 Task: Find connections with filter location Babu with filter topic #Futurewith filter profile language French with filter current company GULF JOBS with filter school Dayalbagh Educational Institute with filter industry Hospitals and Health Care with filter service category Web Development with filter keywords title Security Guard
Action: Mouse moved to (530, 89)
Screenshot: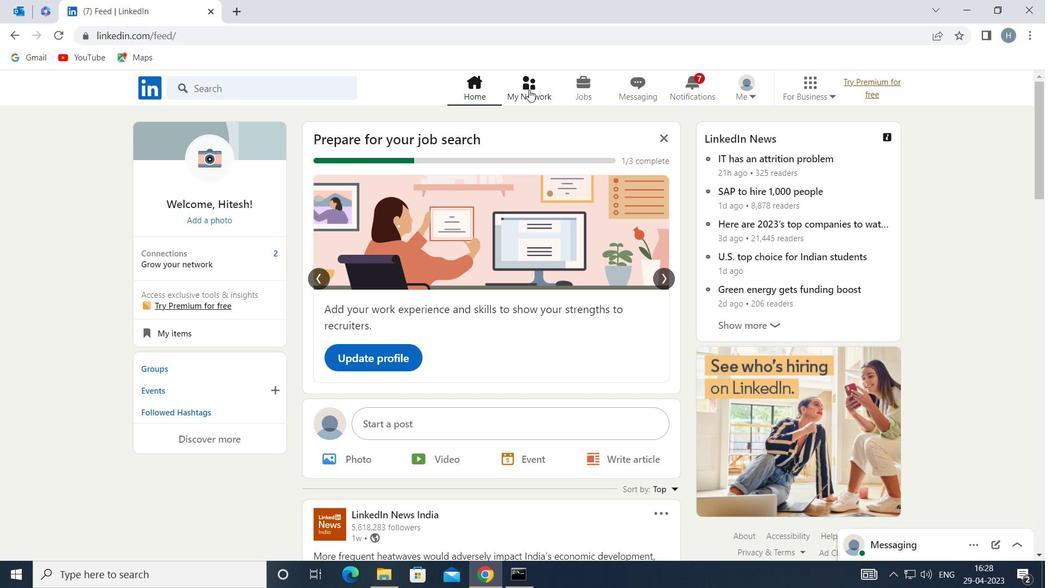 
Action: Mouse pressed left at (530, 89)
Screenshot: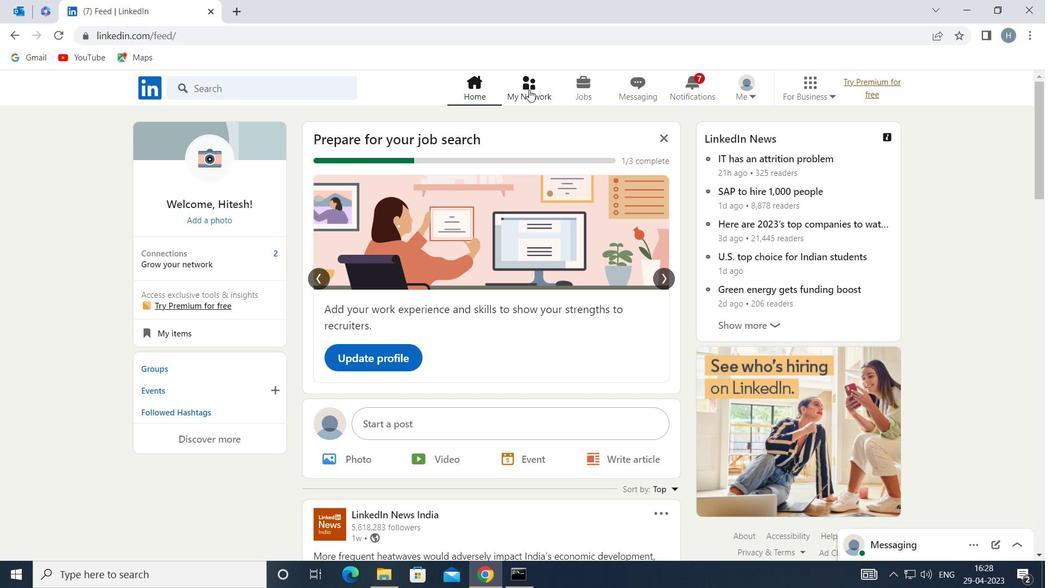 
Action: Mouse moved to (276, 163)
Screenshot: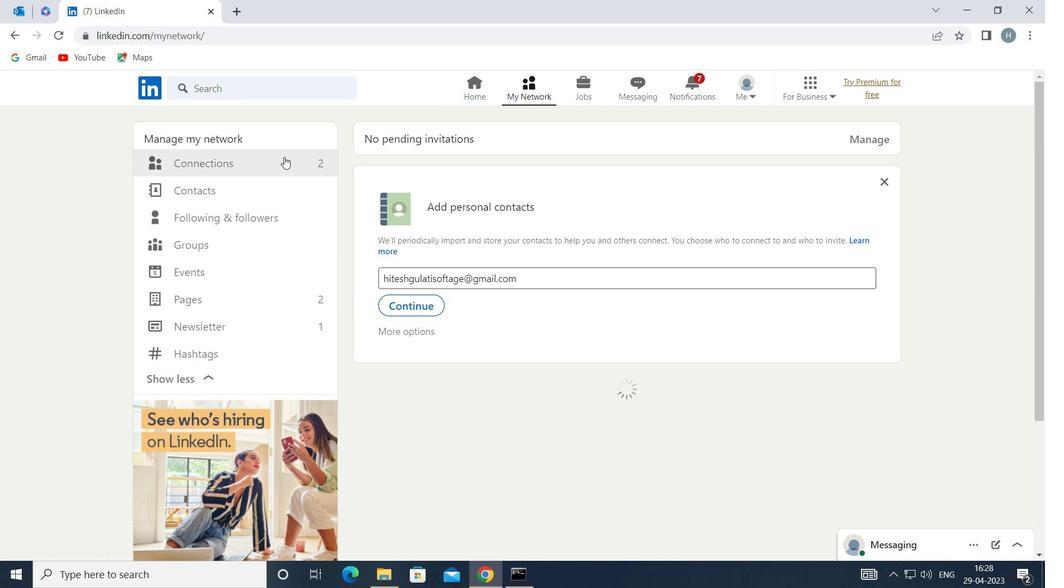 
Action: Mouse pressed left at (276, 163)
Screenshot: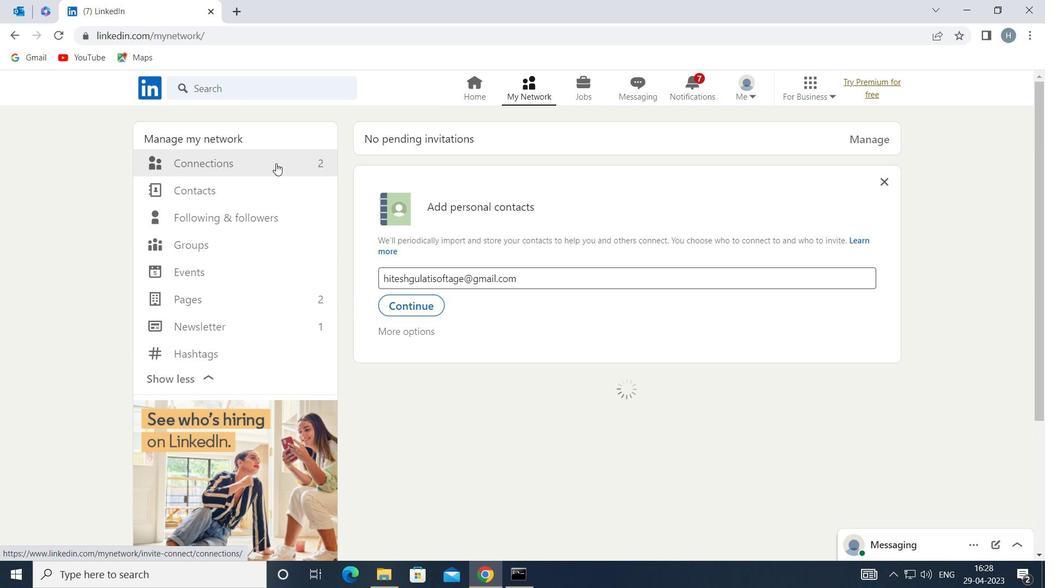 
Action: Mouse moved to (607, 165)
Screenshot: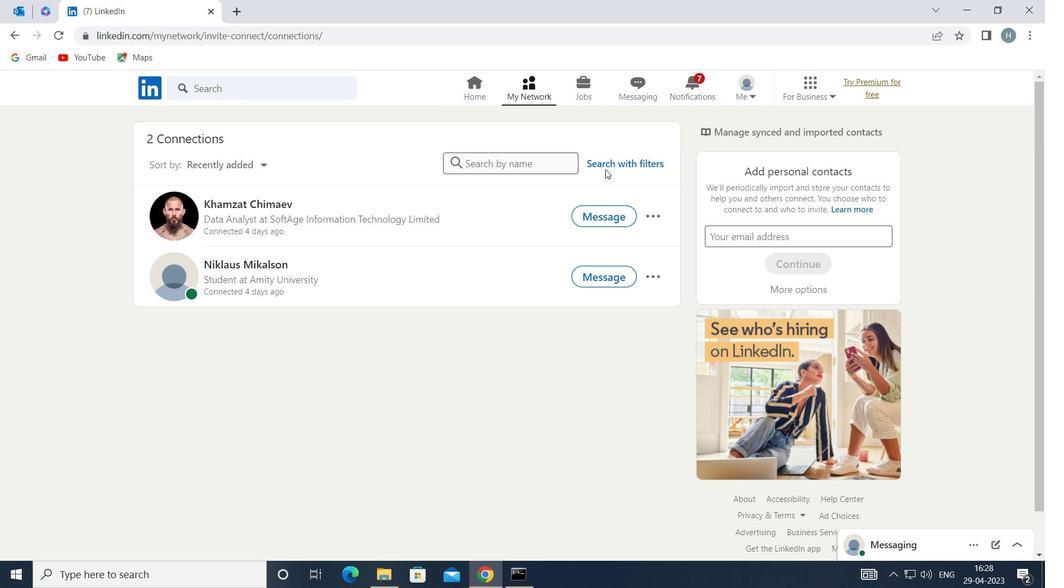 
Action: Mouse pressed left at (607, 165)
Screenshot: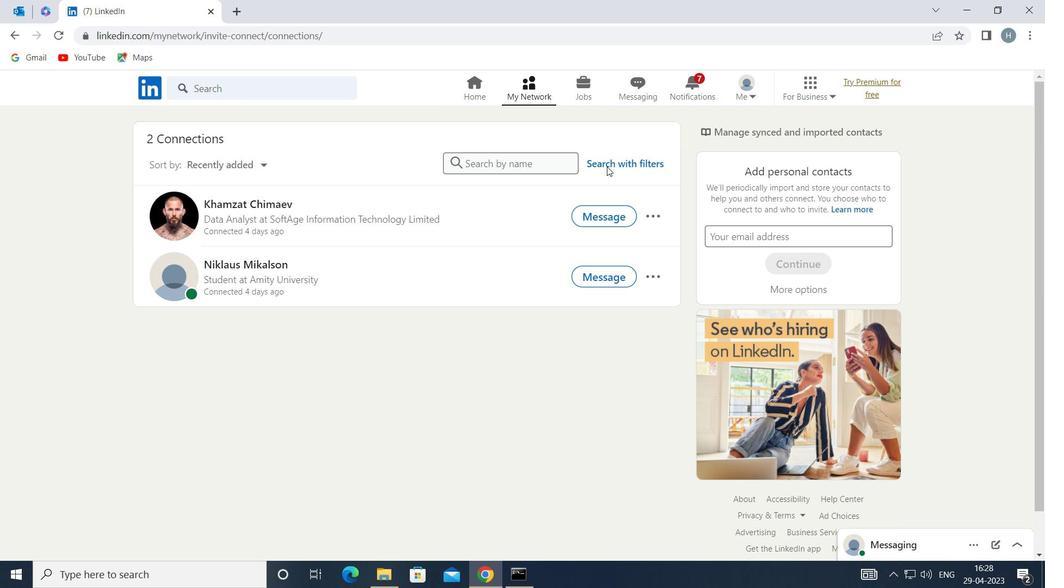 
Action: Mouse moved to (574, 131)
Screenshot: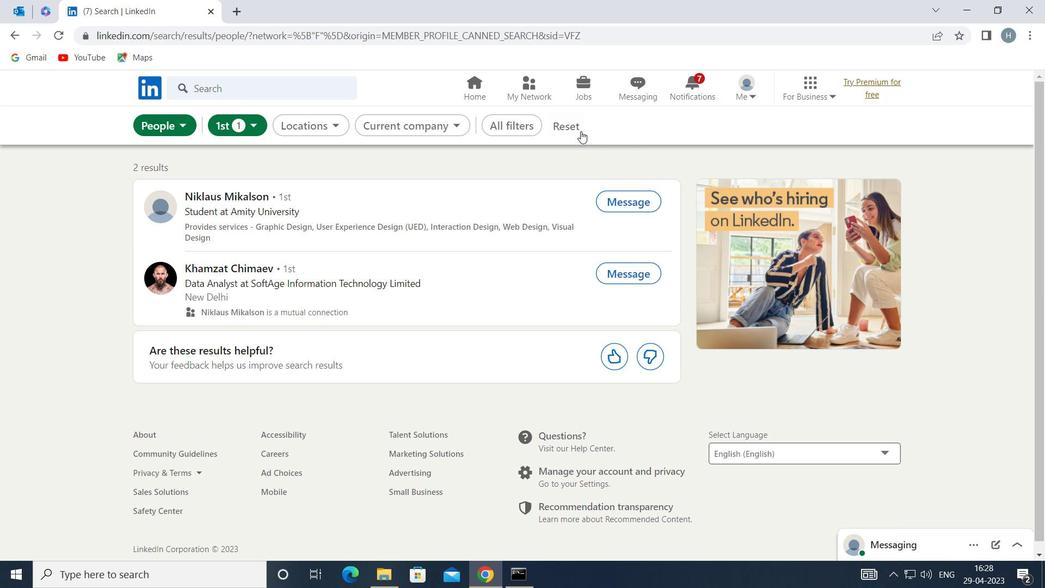 
Action: Mouse pressed left at (574, 131)
Screenshot: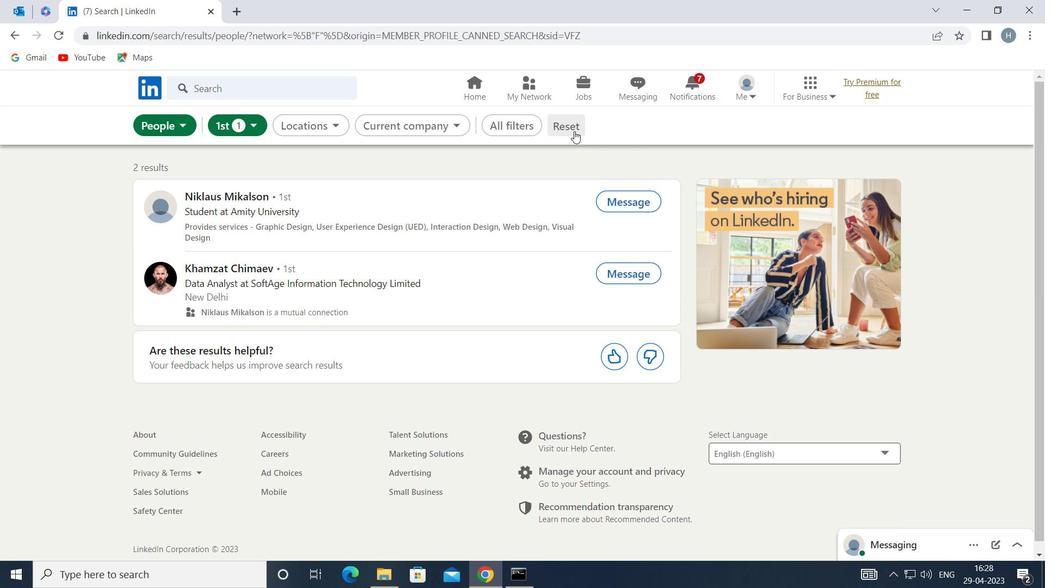 
Action: Mouse moved to (560, 125)
Screenshot: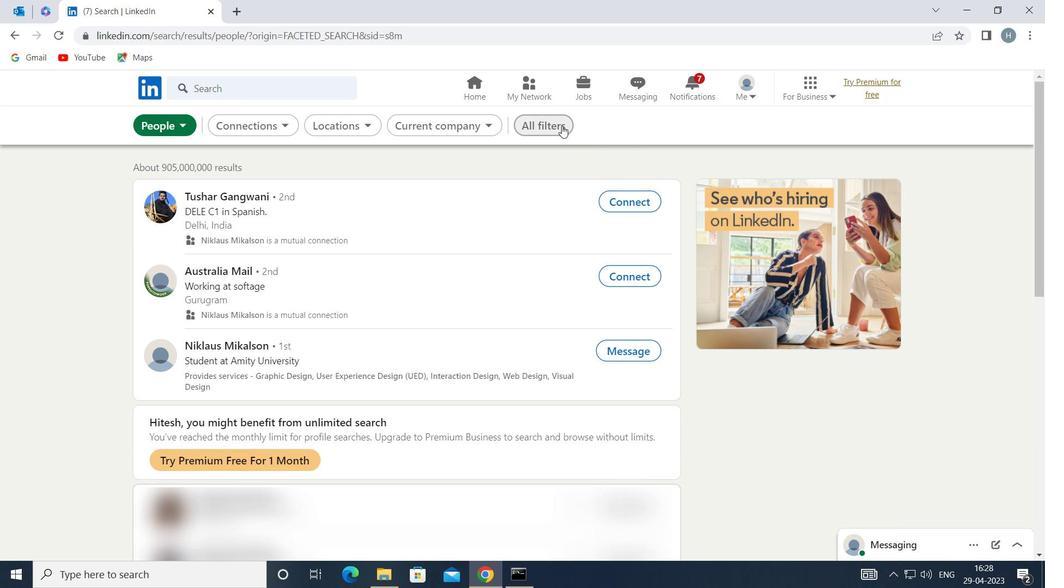 
Action: Mouse pressed left at (560, 125)
Screenshot: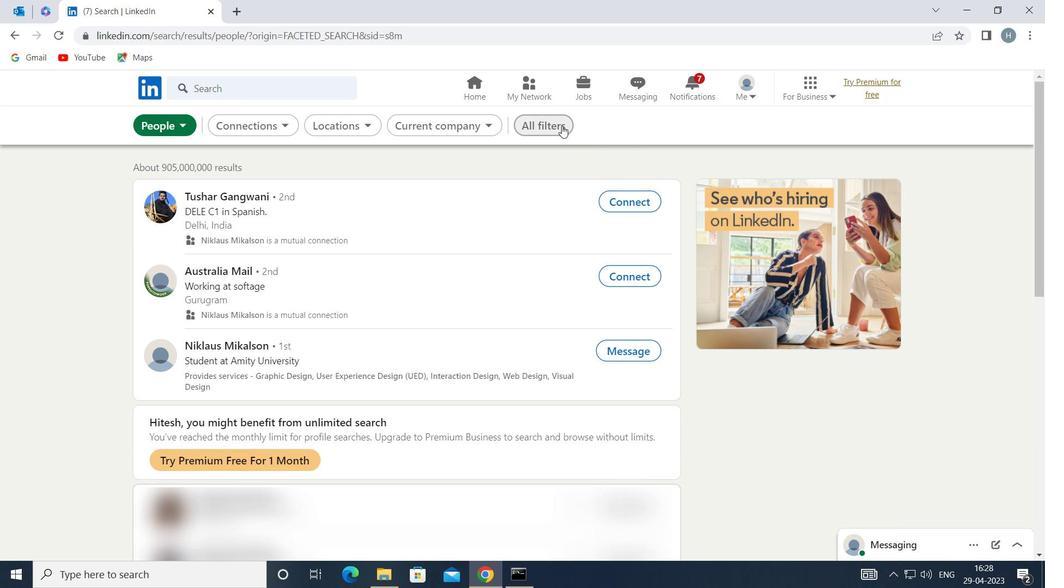 
Action: Mouse moved to (705, 212)
Screenshot: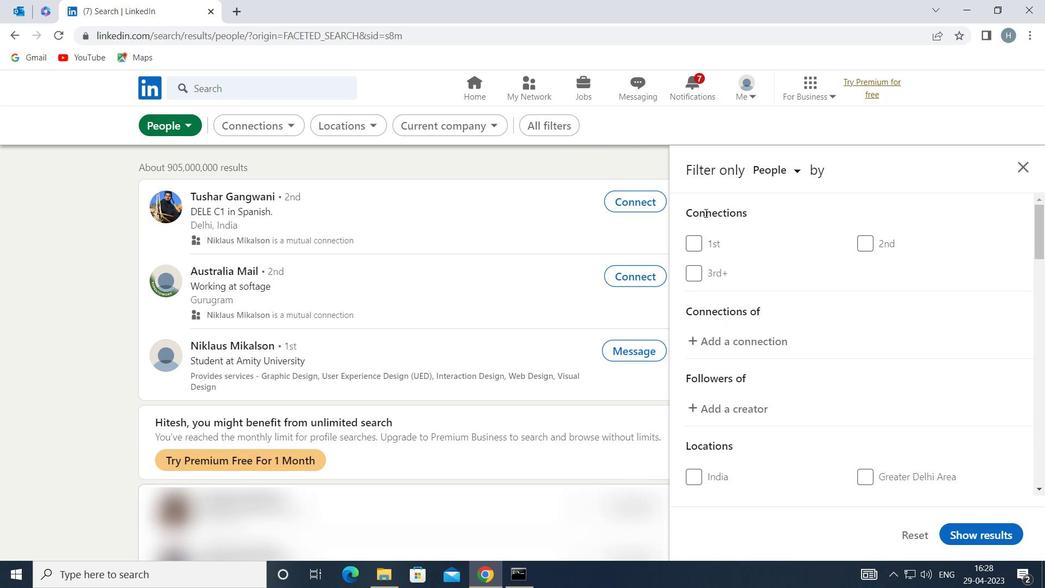 
Action: Mouse scrolled (705, 212) with delta (0, 0)
Screenshot: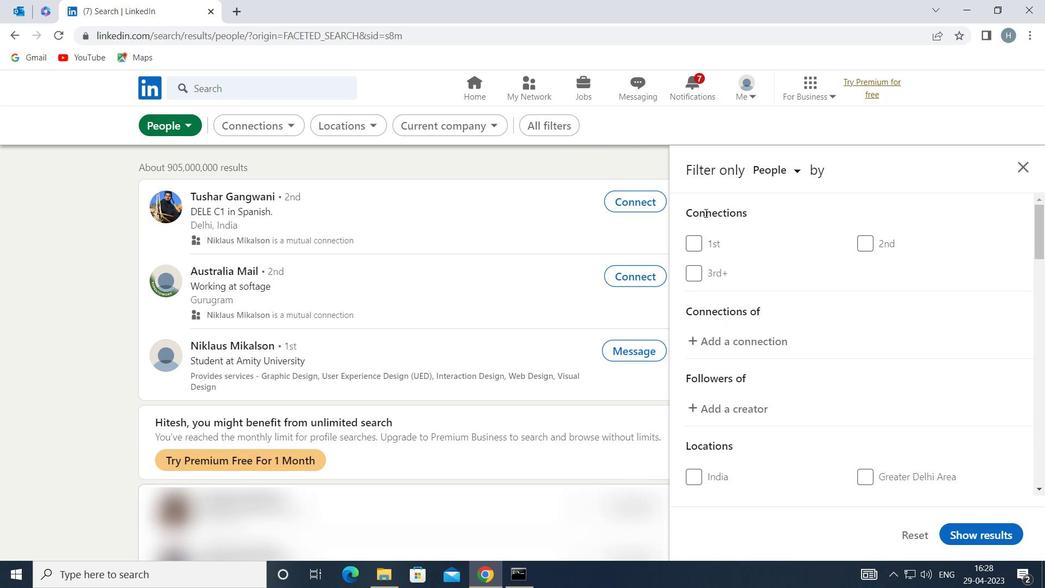 
Action: Mouse moved to (710, 250)
Screenshot: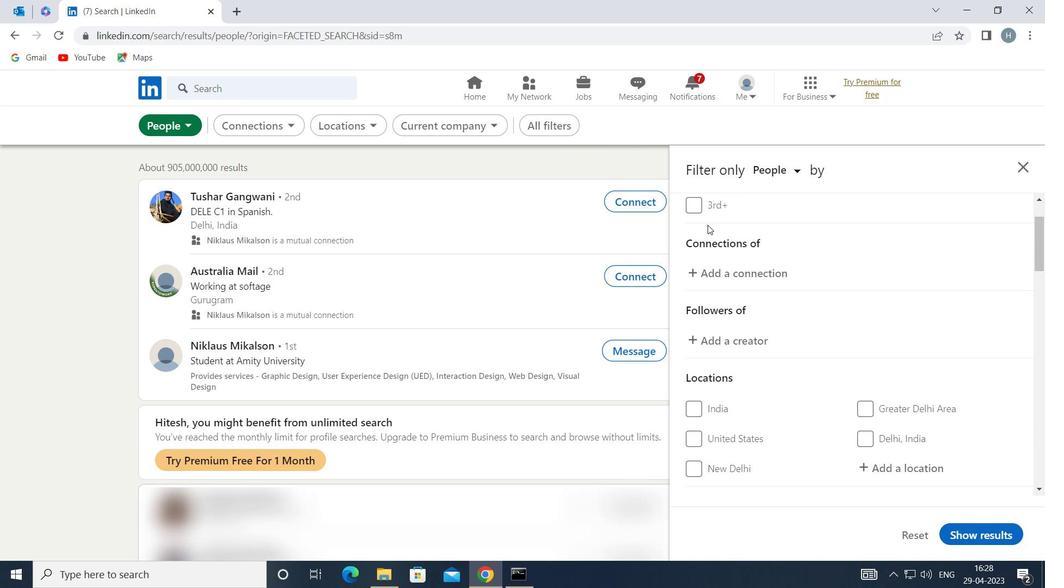 
Action: Mouse scrolled (710, 249) with delta (0, 0)
Screenshot: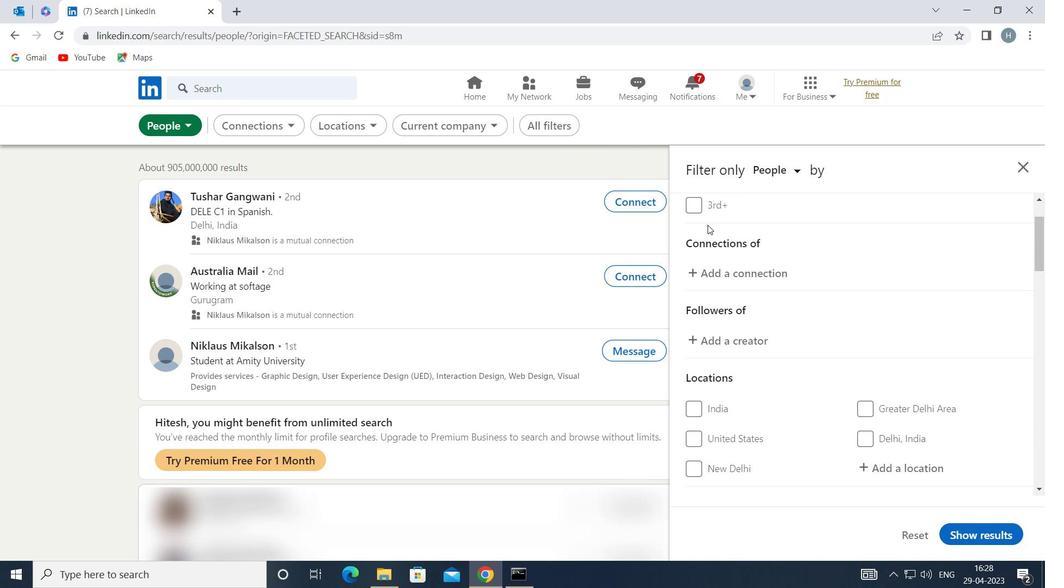 
Action: Mouse moved to (713, 256)
Screenshot: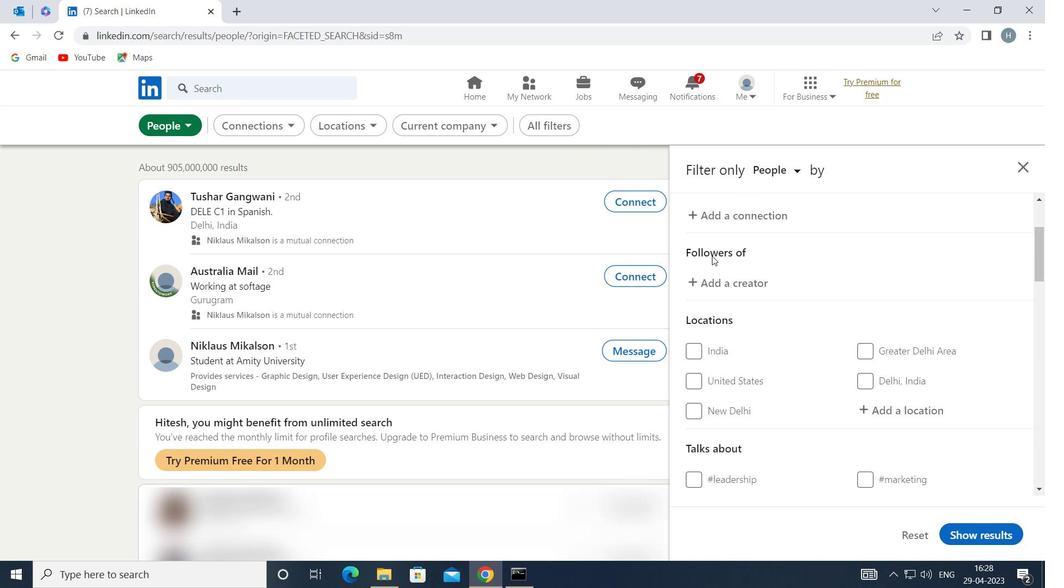 
Action: Mouse scrolled (713, 255) with delta (0, 0)
Screenshot: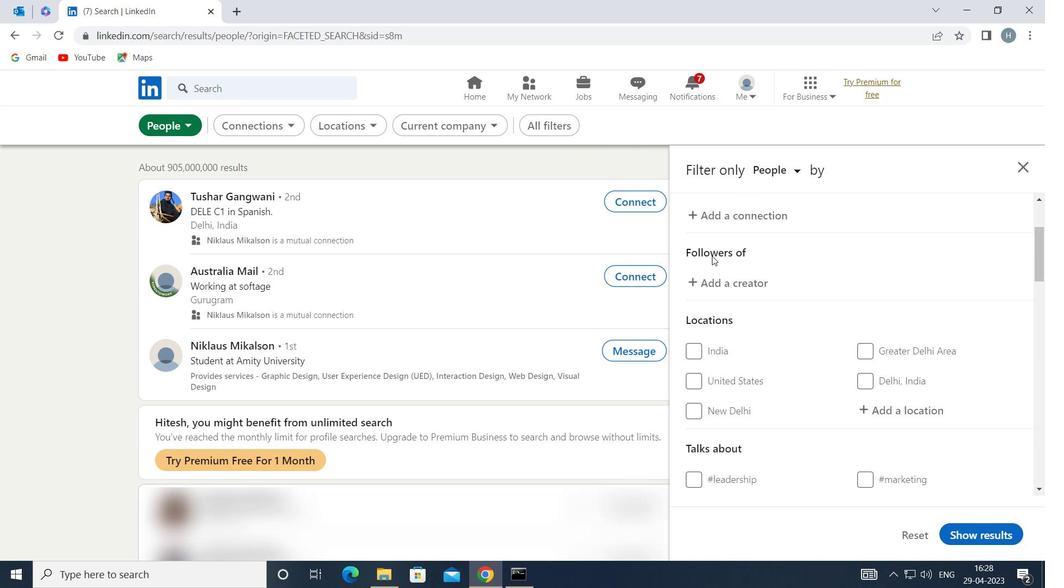 
Action: Mouse moved to (897, 337)
Screenshot: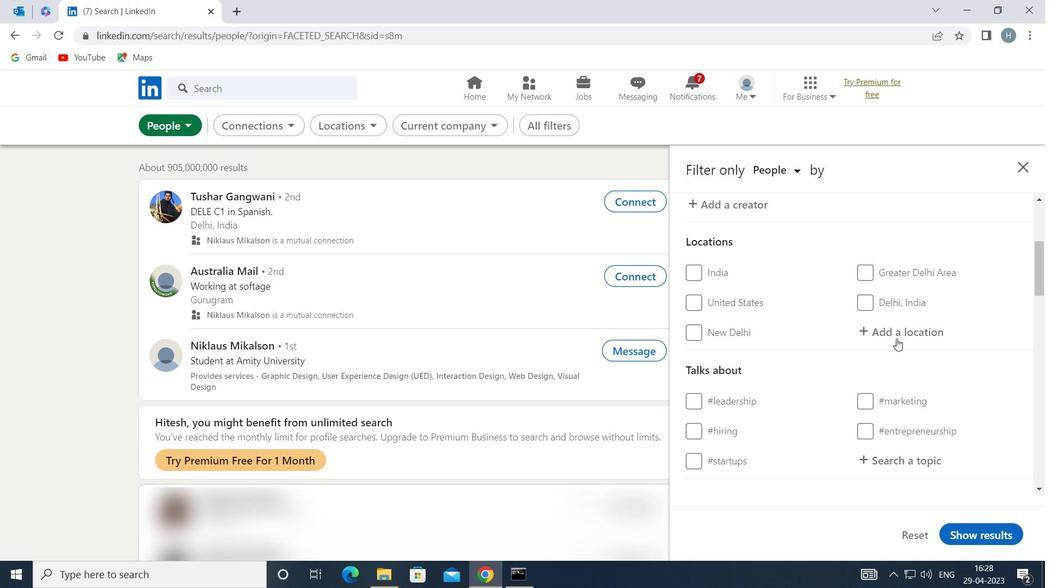 
Action: Mouse pressed left at (897, 337)
Screenshot: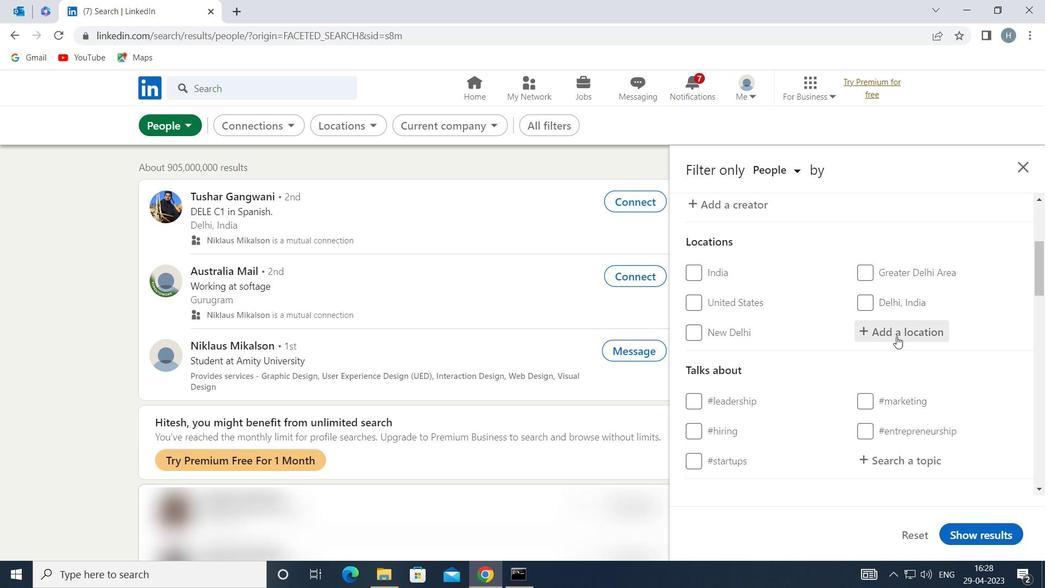 
Action: Mouse moved to (898, 332)
Screenshot: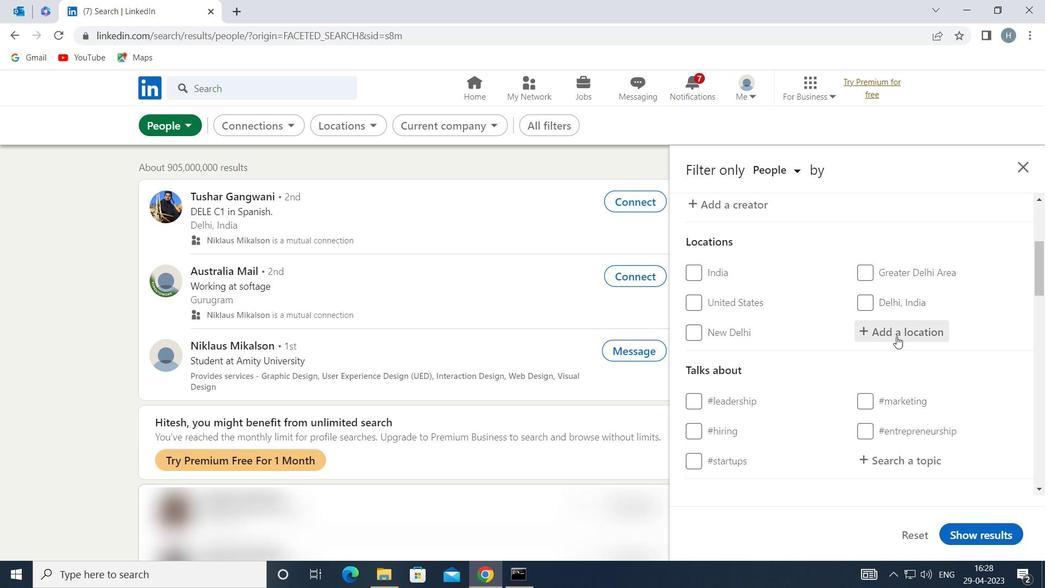 
Action: Key pressed <Key.shift>BABU
Screenshot: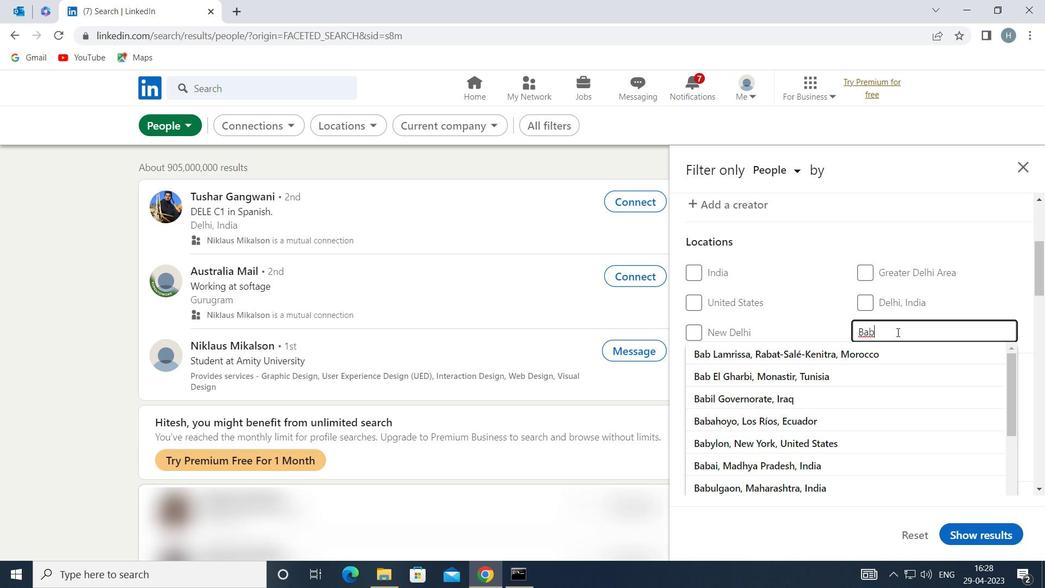 
Action: Mouse moved to (970, 345)
Screenshot: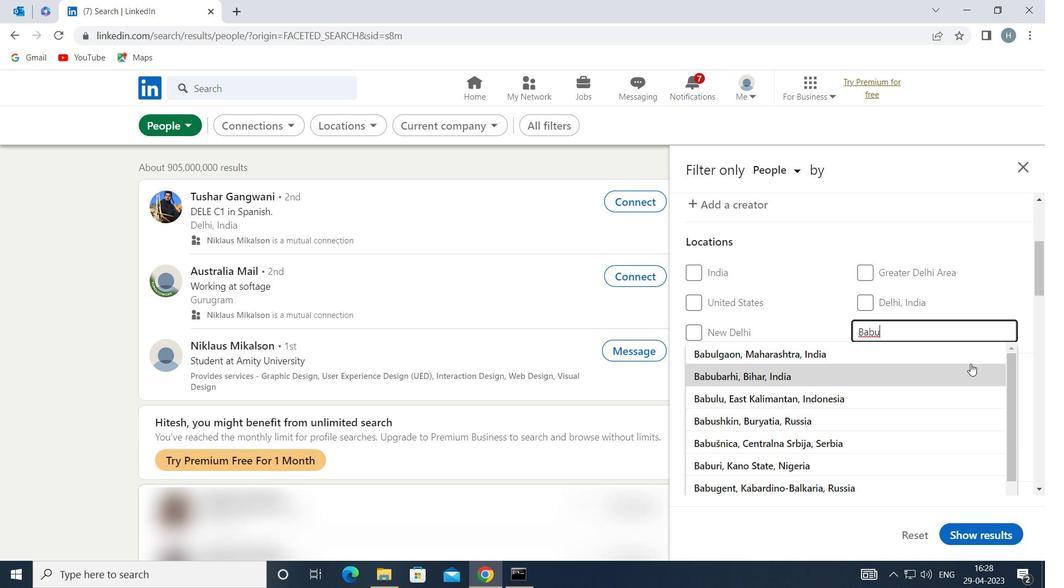 
Action: Key pressed <Key.enter>
Screenshot: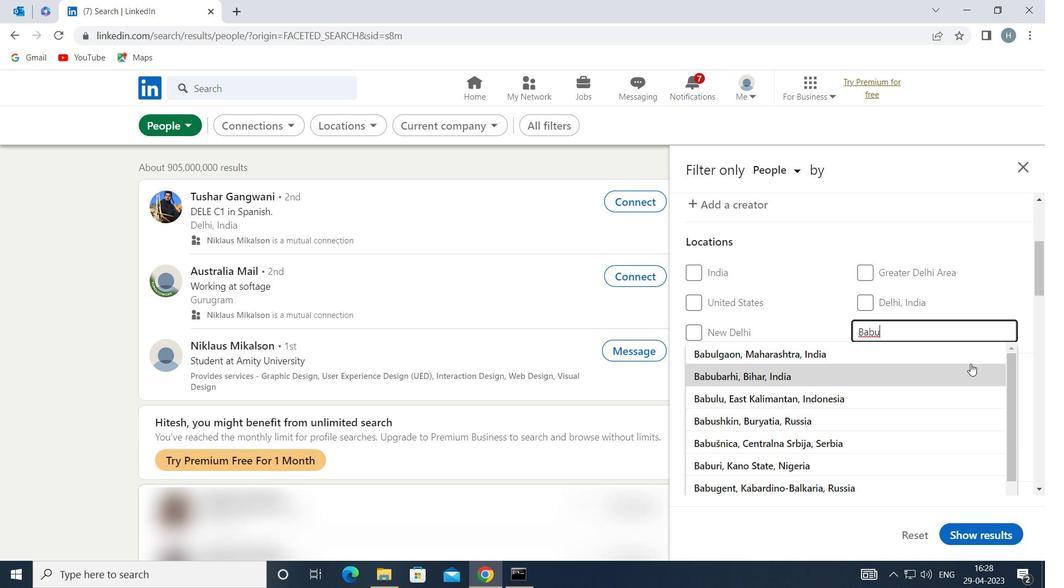 
Action: Mouse moved to (969, 343)
Screenshot: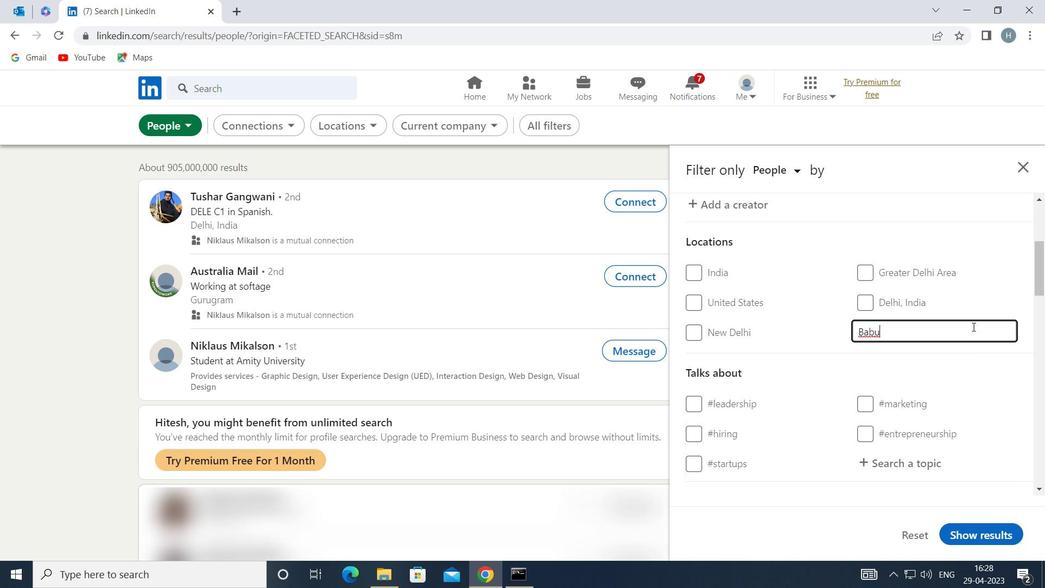 
Action: Mouse scrolled (969, 342) with delta (0, 0)
Screenshot: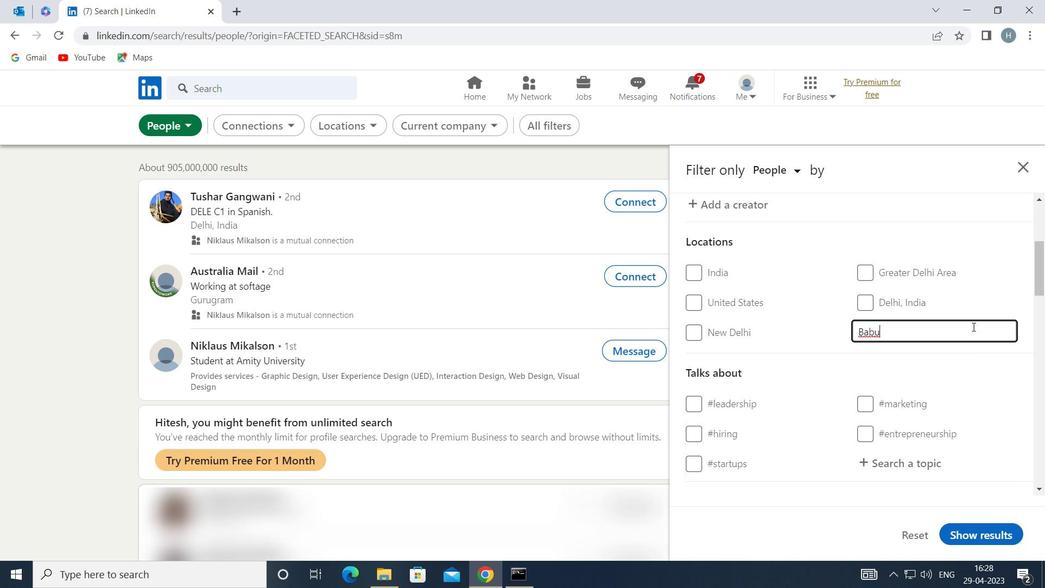 
Action: Mouse moved to (914, 398)
Screenshot: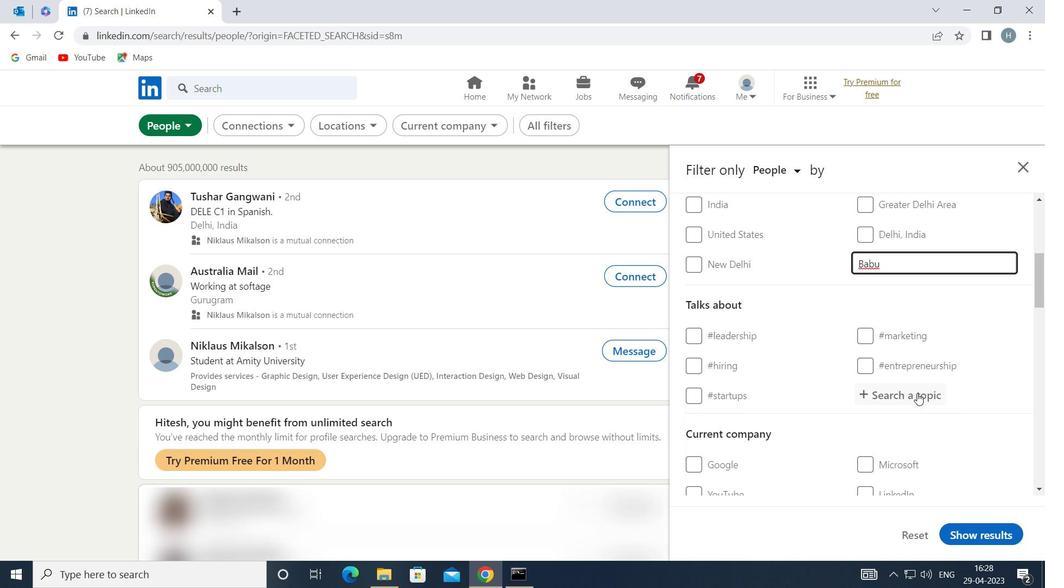 
Action: Mouse pressed left at (914, 398)
Screenshot: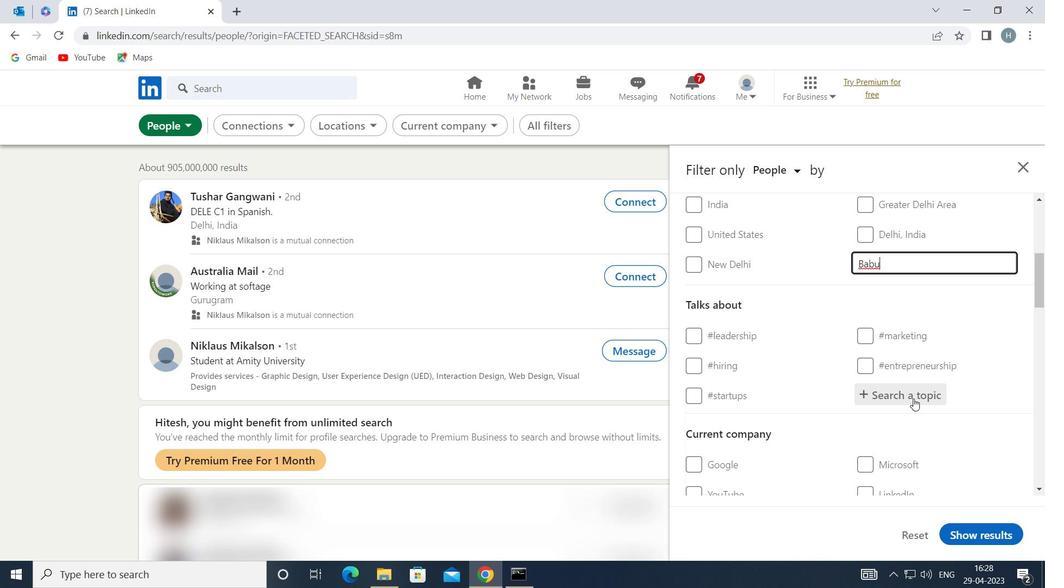 
Action: Mouse moved to (912, 395)
Screenshot: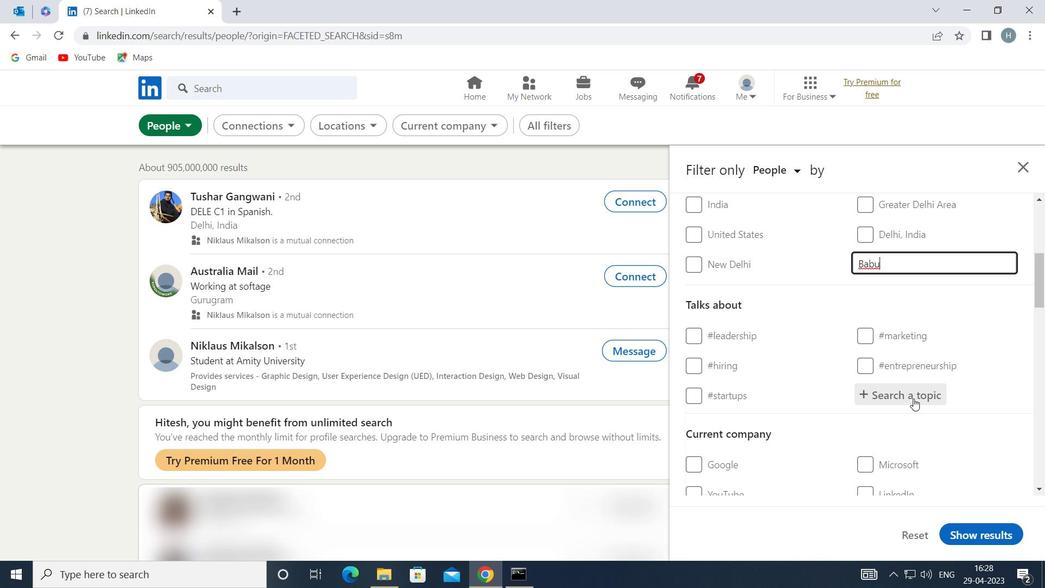
Action: Key pressed <Key.shift><Key.shift>FUTUR
Screenshot: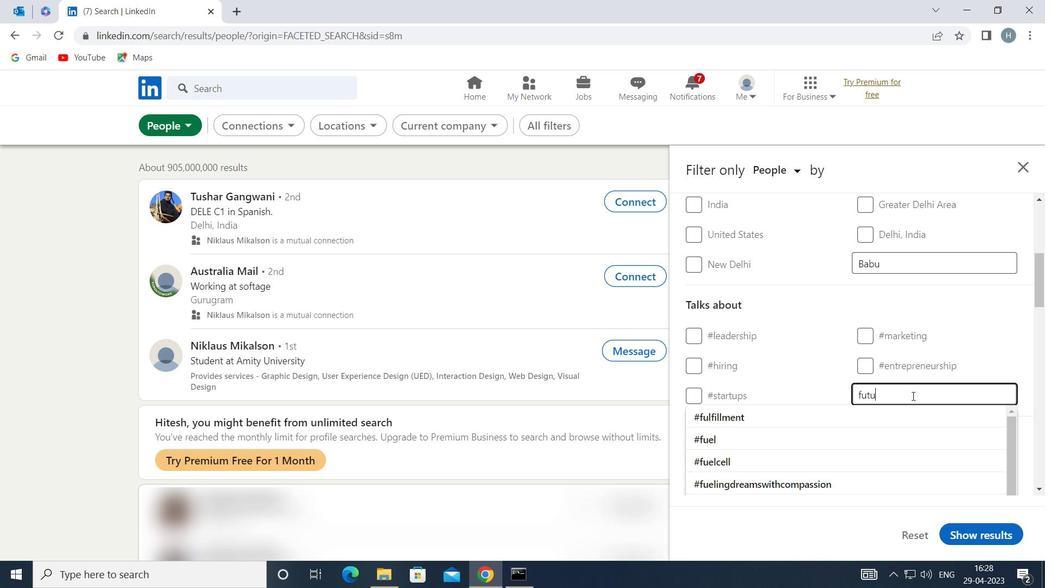 
Action: Mouse moved to (822, 413)
Screenshot: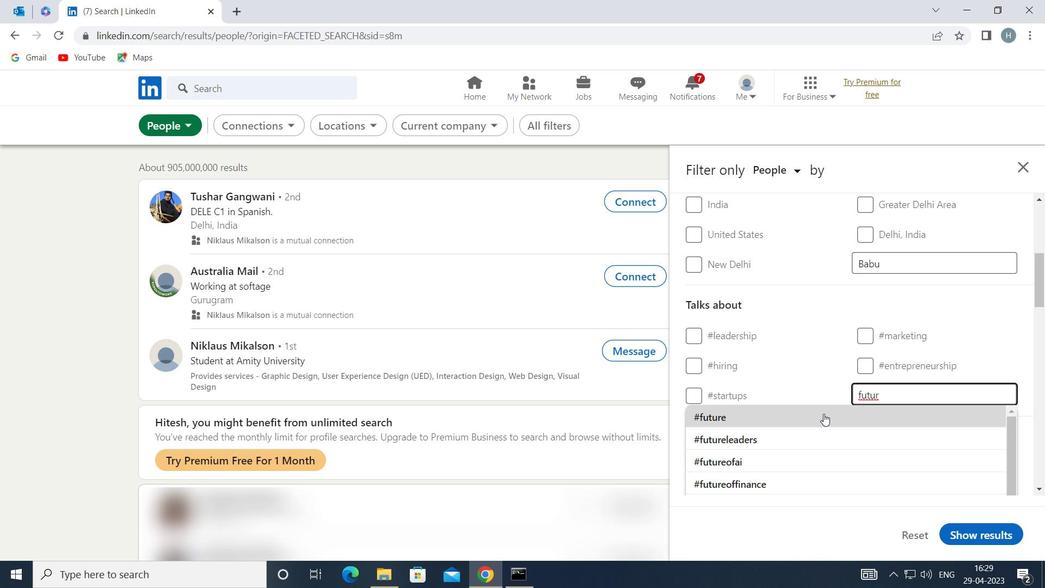 
Action: Mouse pressed left at (822, 413)
Screenshot: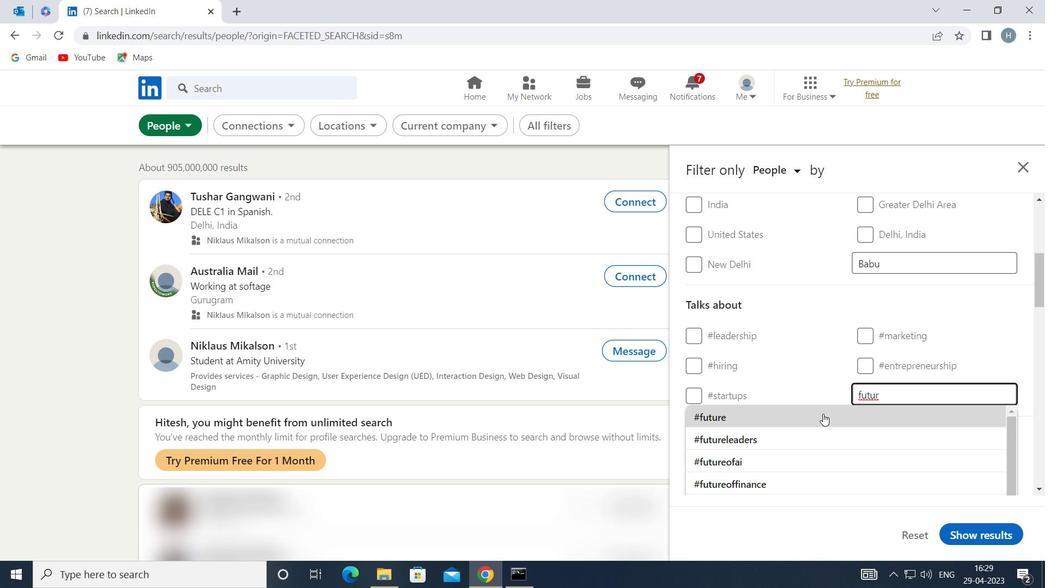 
Action: Mouse moved to (825, 412)
Screenshot: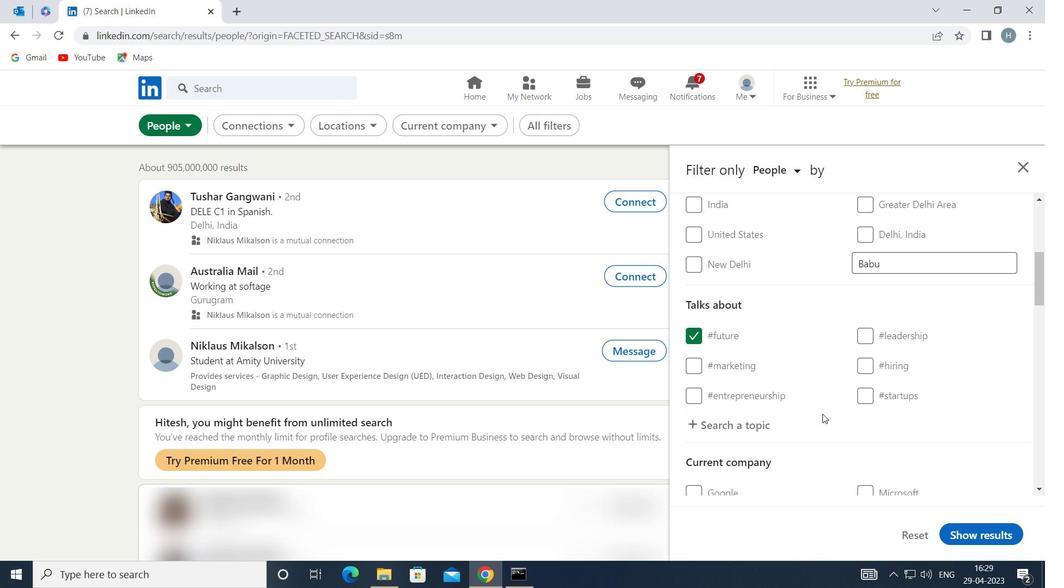 
Action: Mouse scrolled (825, 412) with delta (0, 0)
Screenshot: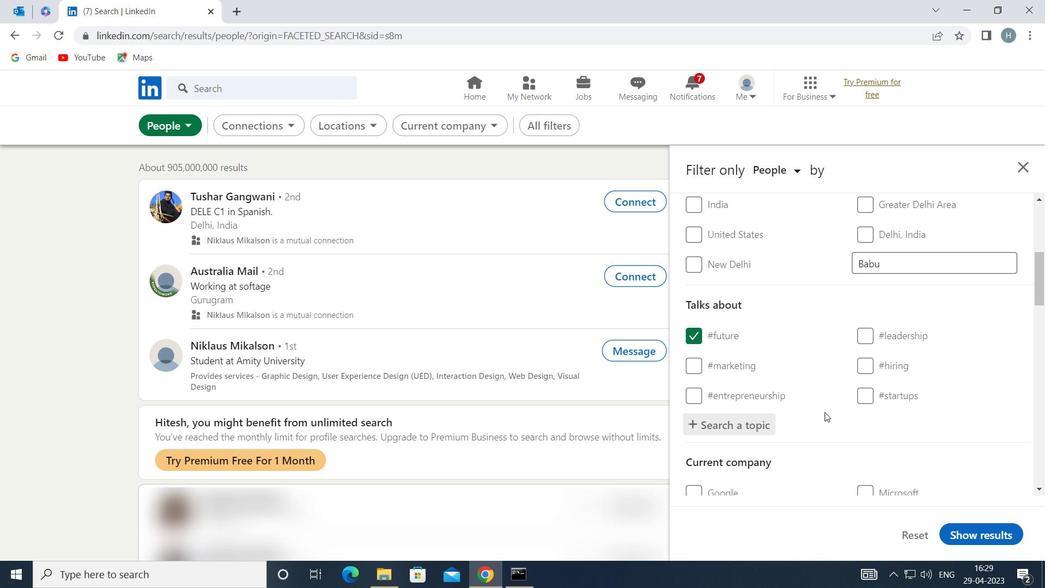 
Action: Mouse scrolled (825, 412) with delta (0, 0)
Screenshot: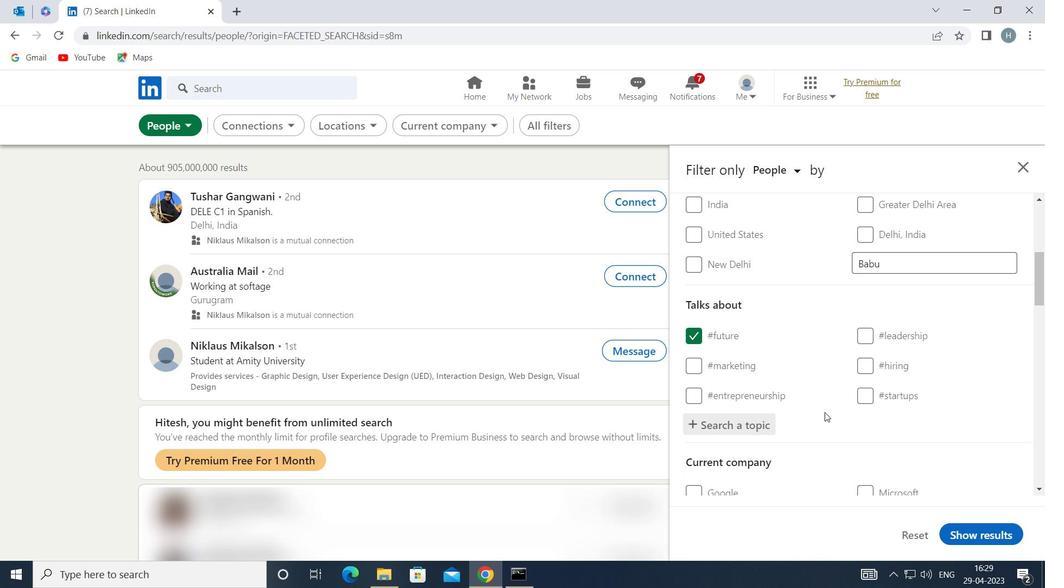 
Action: Mouse moved to (824, 410)
Screenshot: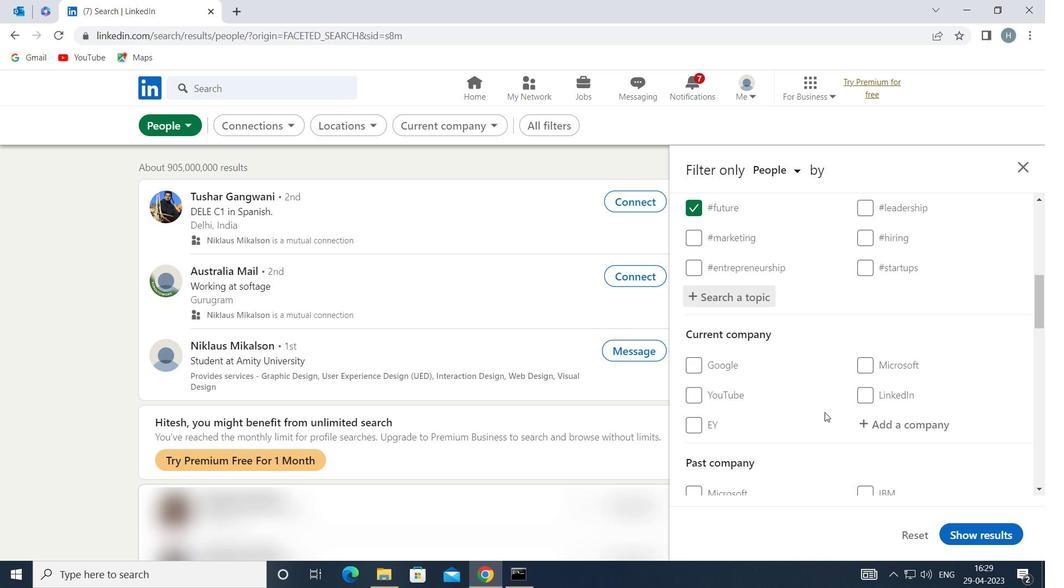 
Action: Mouse scrolled (824, 410) with delta (0, 0)
Screenshot: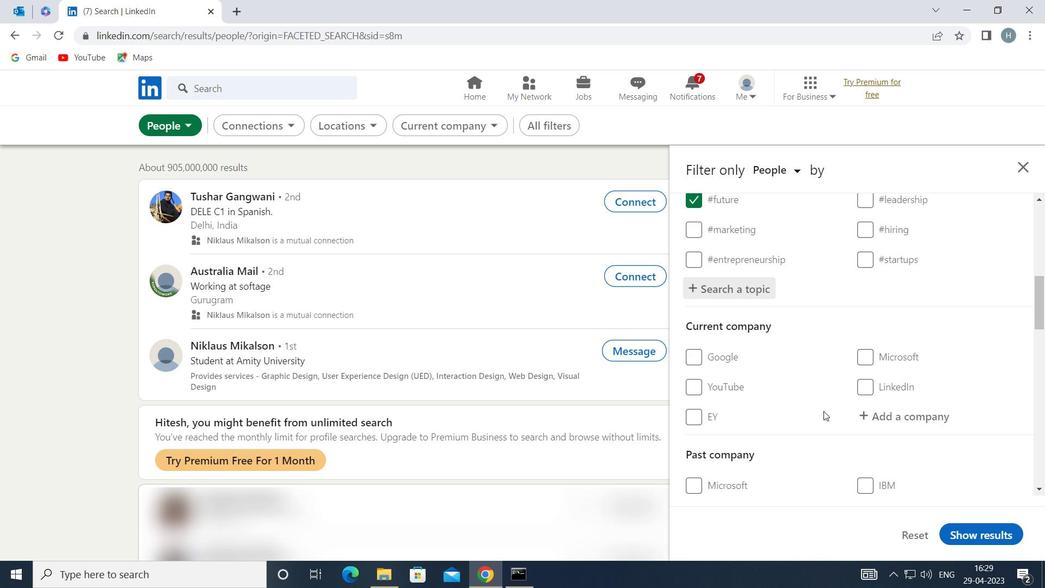 
Action: Mouse scrolled (824, 410) with delta (0, 0)
Screenshot: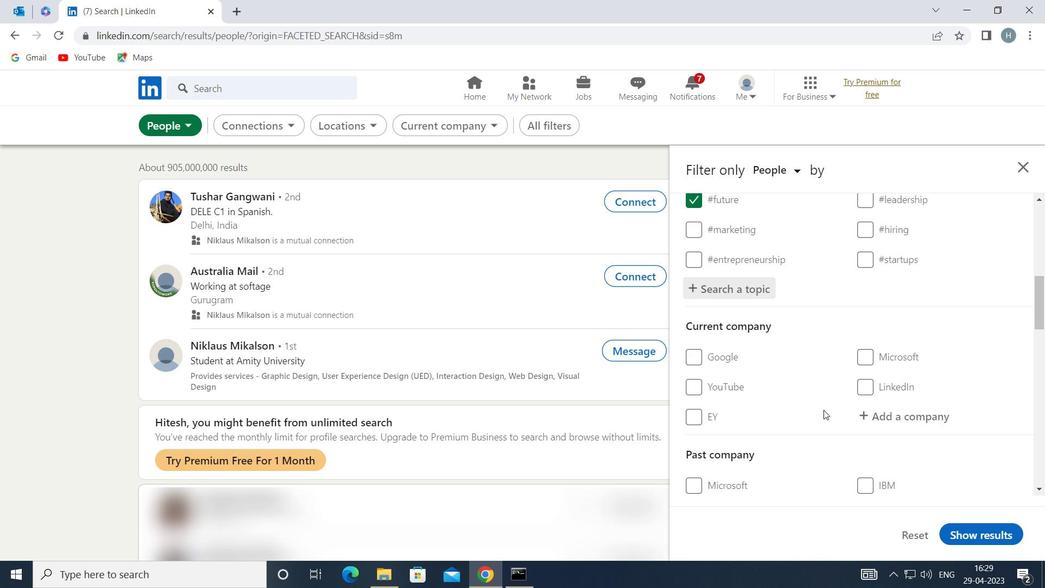 
Action: Mouse moved to (825, 407)
Screenshot: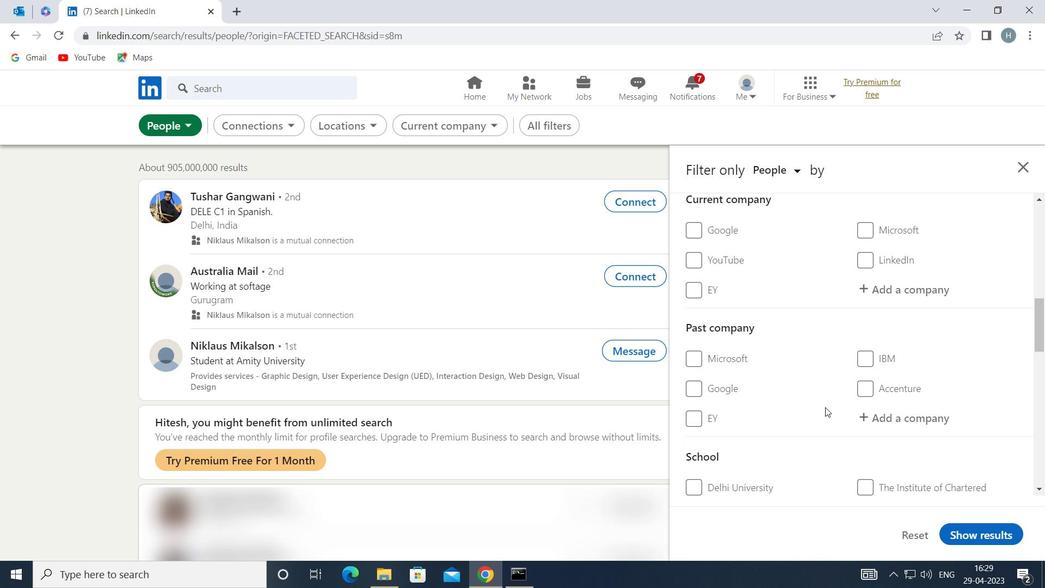 
Action: Mouse scrolled (825, 406) with delta (0, 0)
Screenshot: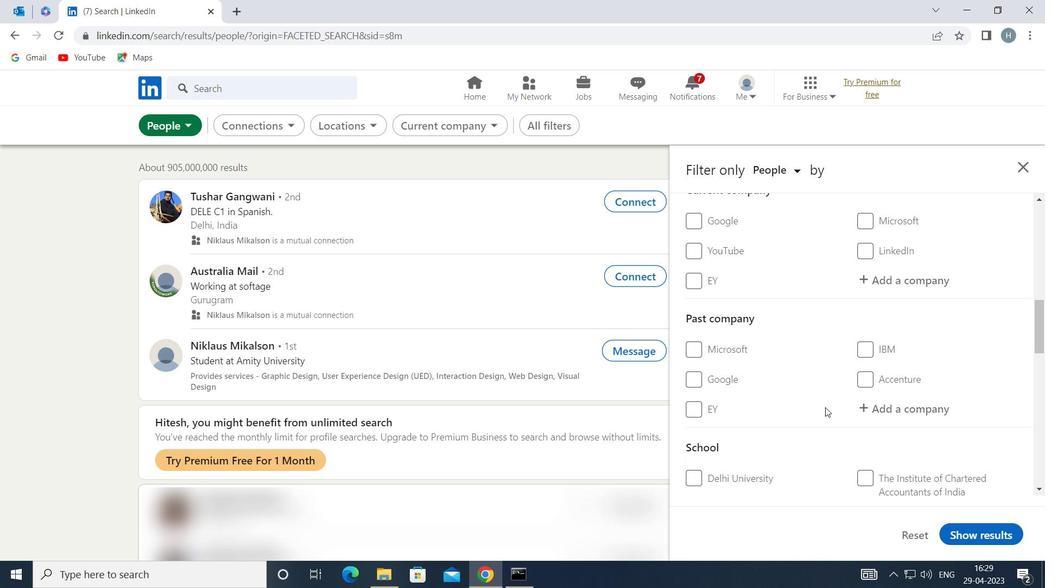 
Action: Mouse scrolled (825, 406) with delta (0, 0)
Screenshot: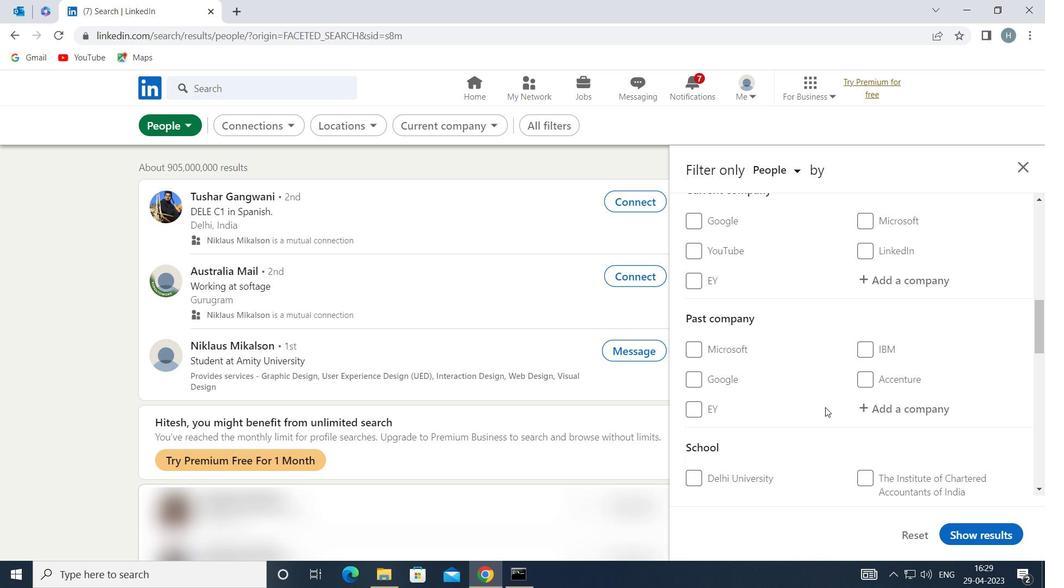 
Action: Mouse moved to (826, 407)
Screenshot: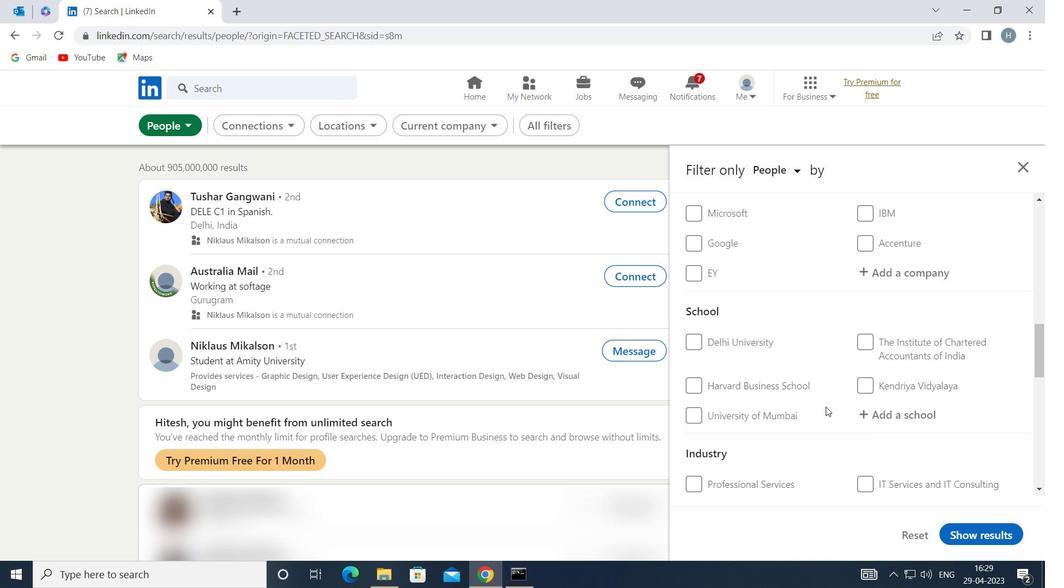
Action: Mouse scrolled (826, 406) with delta (0, 0)
Screenshot: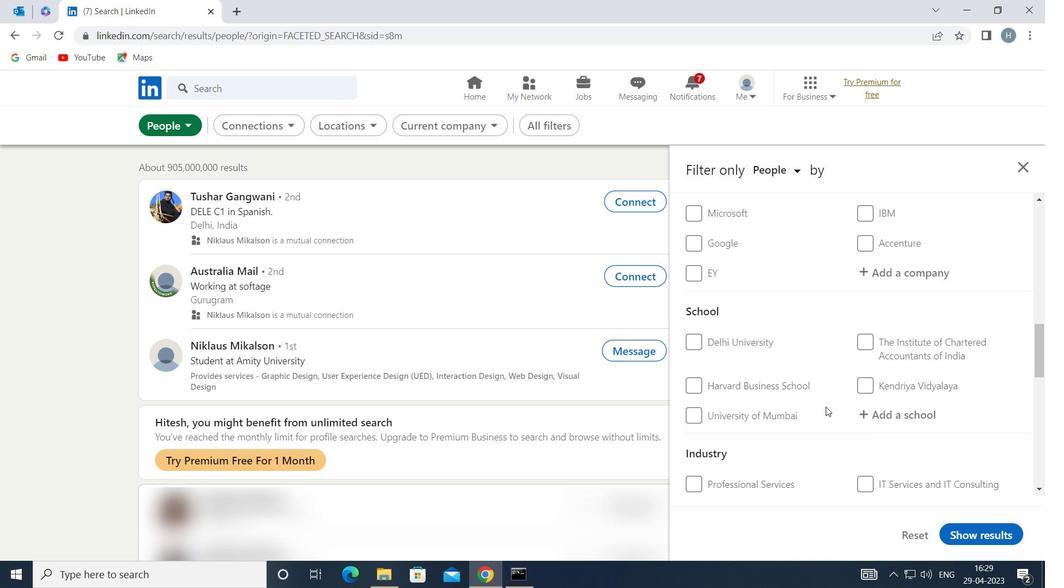 
Action: Mouse moved to (824, 408)
Screenshot: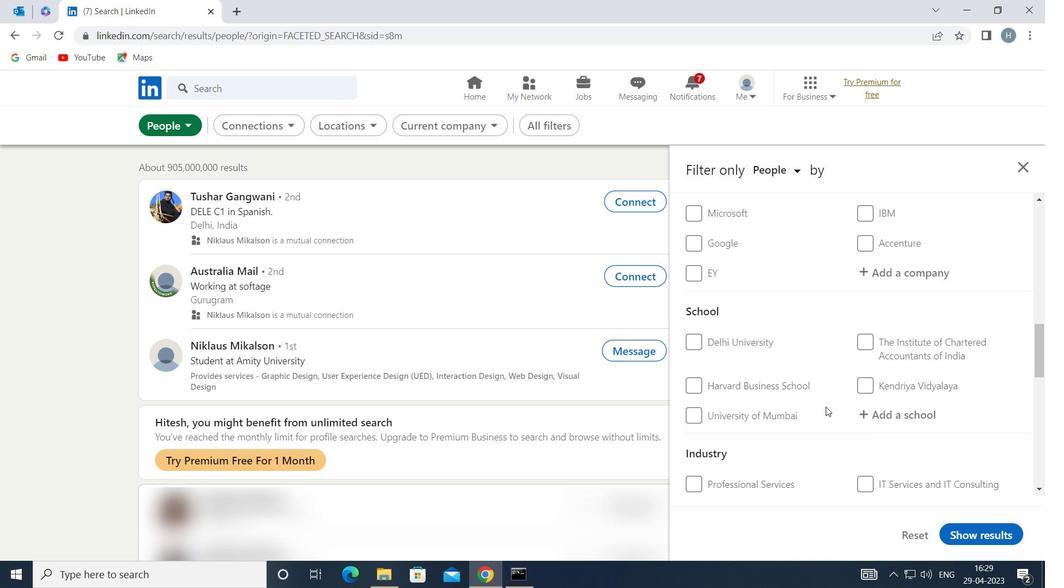 
Action: Mouse scrolled (824, 408) with delta (0, 0)
Screenshot: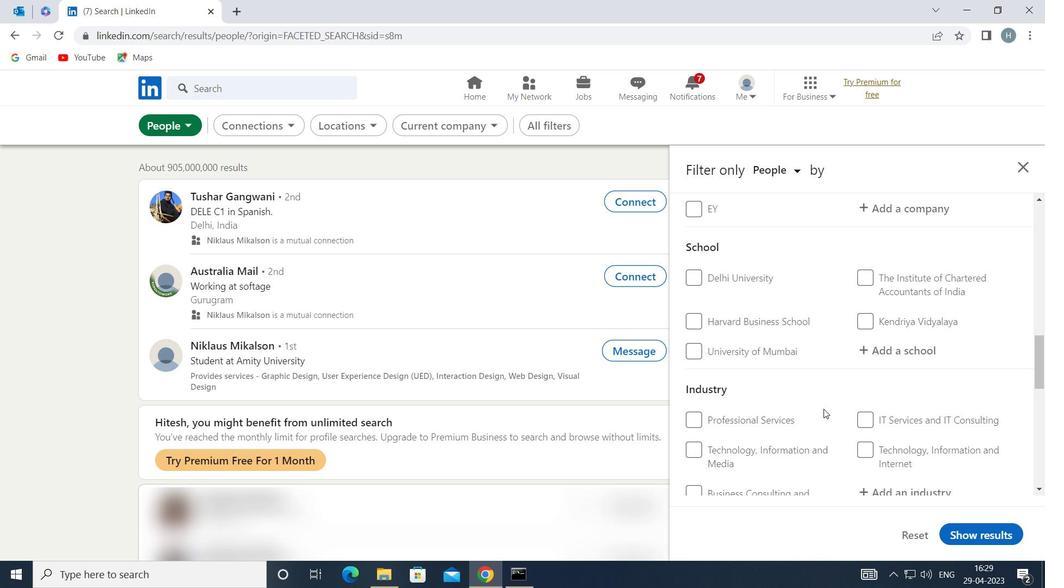 
Action: Mouse scrolled (824, 408) with delta (0, 0)
Screenshot: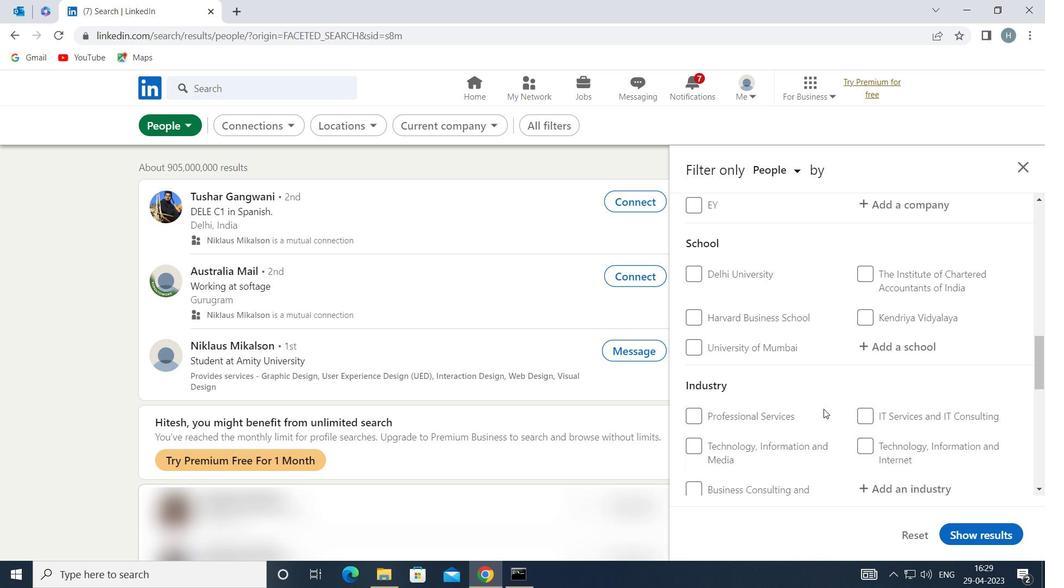 
Action: Mouse scrolled (824, 408) with delta (0, 0)
Screenshot: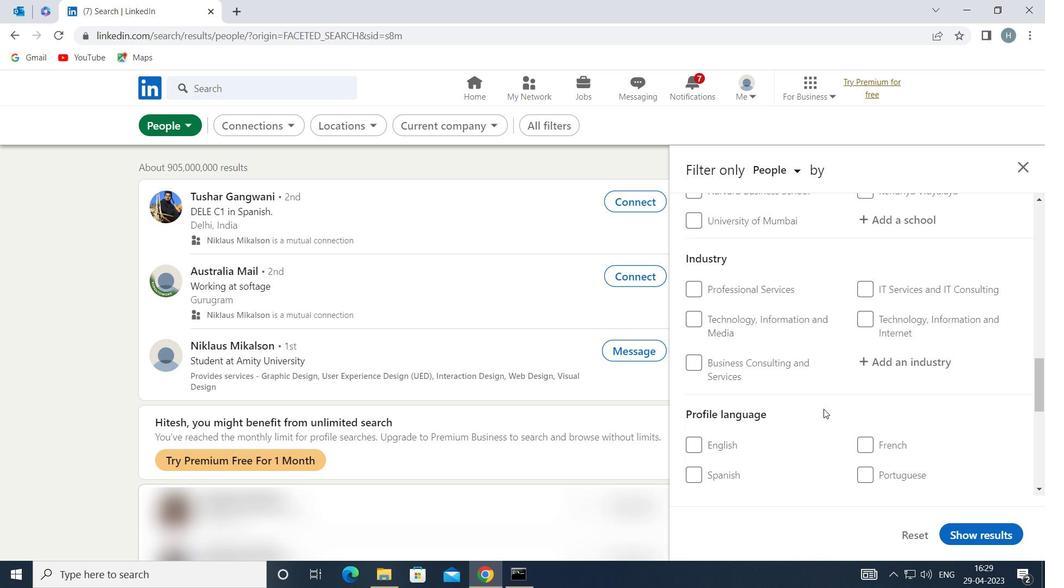 
Action: Mouse moved to (865, 368)
Screenshot: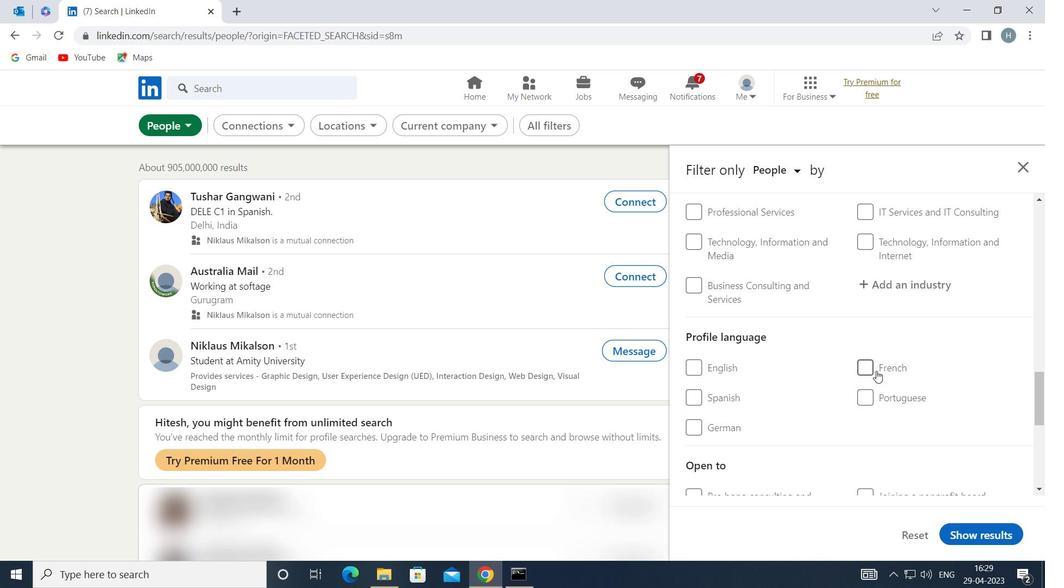 
Action: Mouse pressed left at (865, 368)
Screenshot: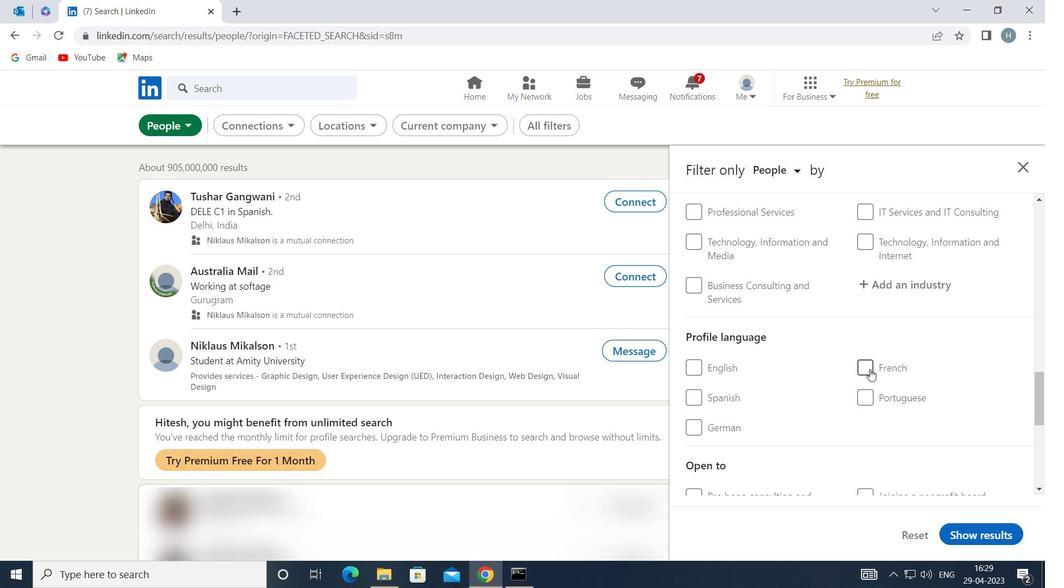 
Action: Mouse moved to (813, 407)
Screenshot: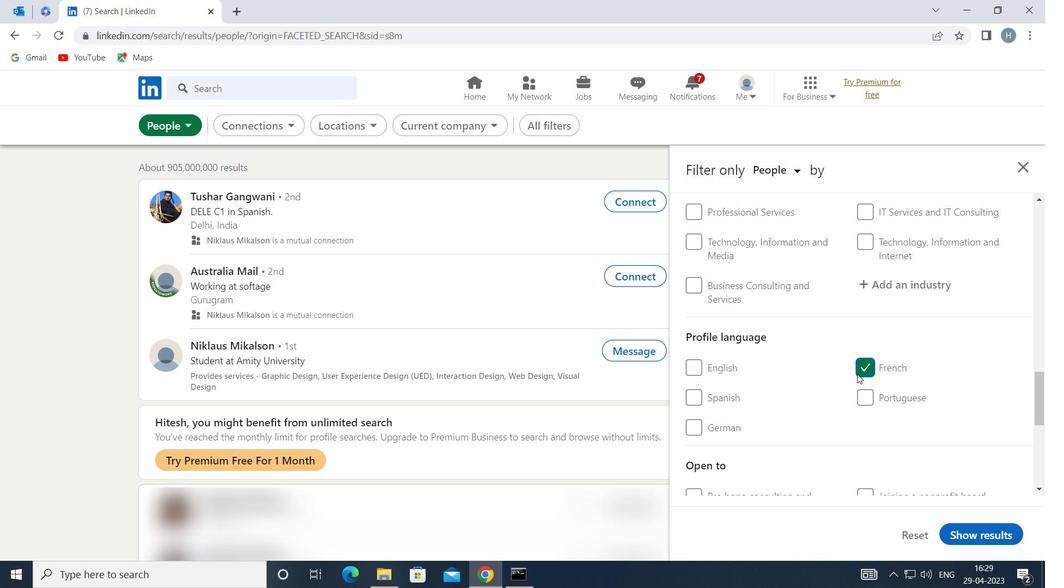 
Action: Mouse scrolled (813, 408) with delta (0, 0)
Screenshot: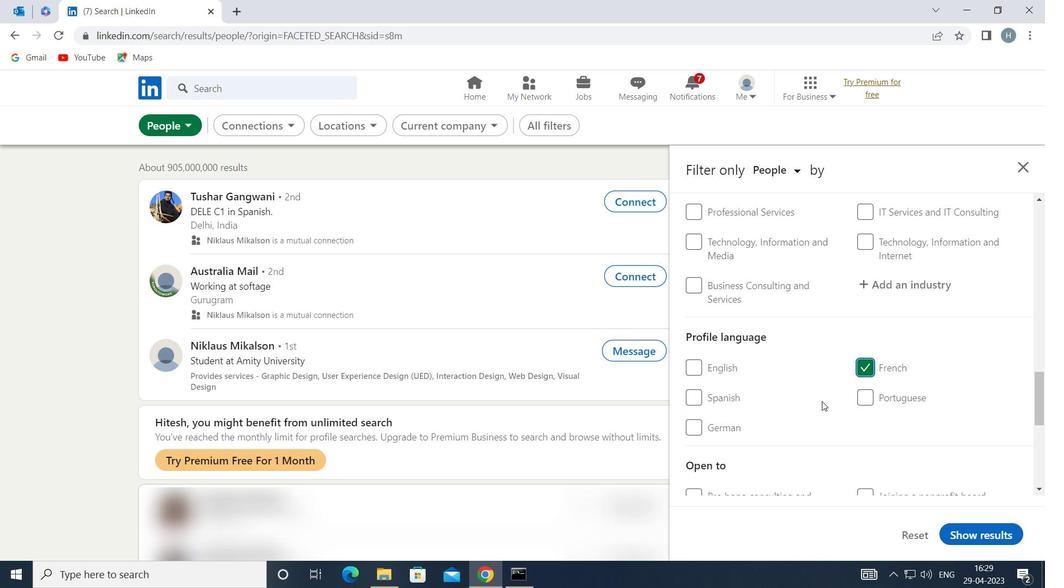 
Action: Mouse scrolled (813, 408) with delta (0, 0)
Screenshot: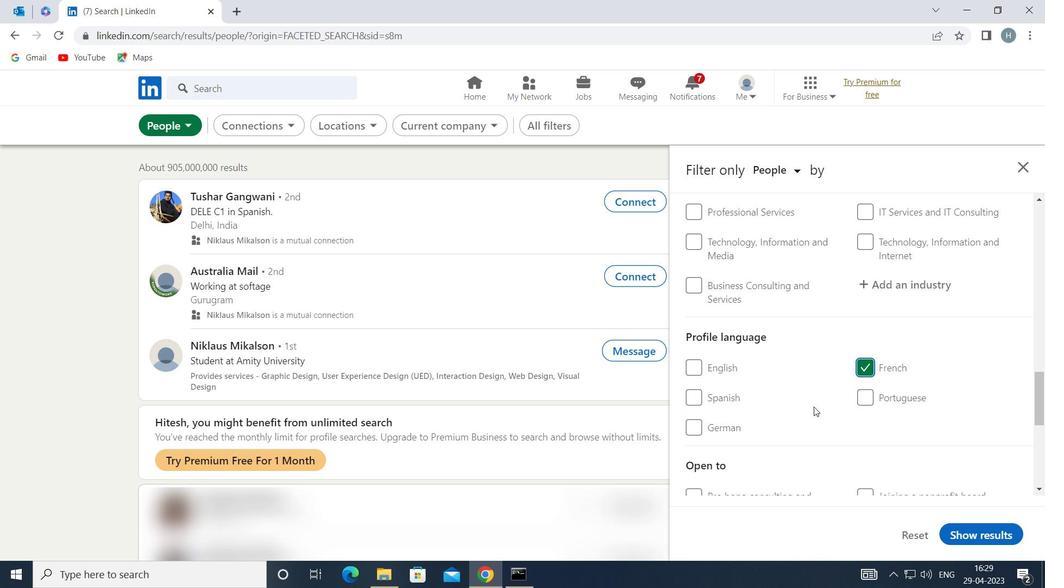 
Action: Mouse scrolled (813, 408) with delta (0, 0)
Screenshot: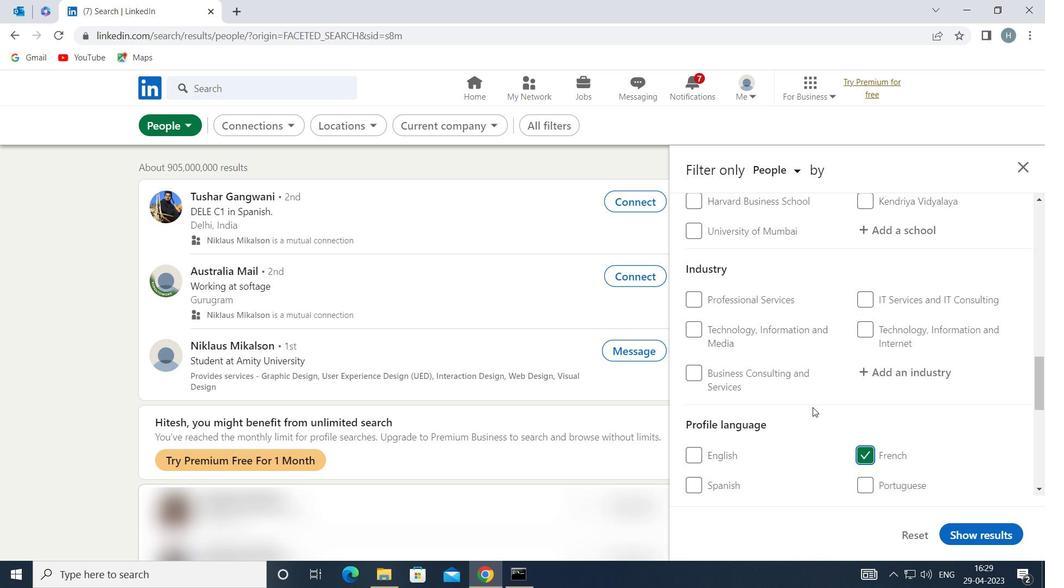 
Action: Mouse scrolled (813, 408) with delta (0, 0)
Screenshot: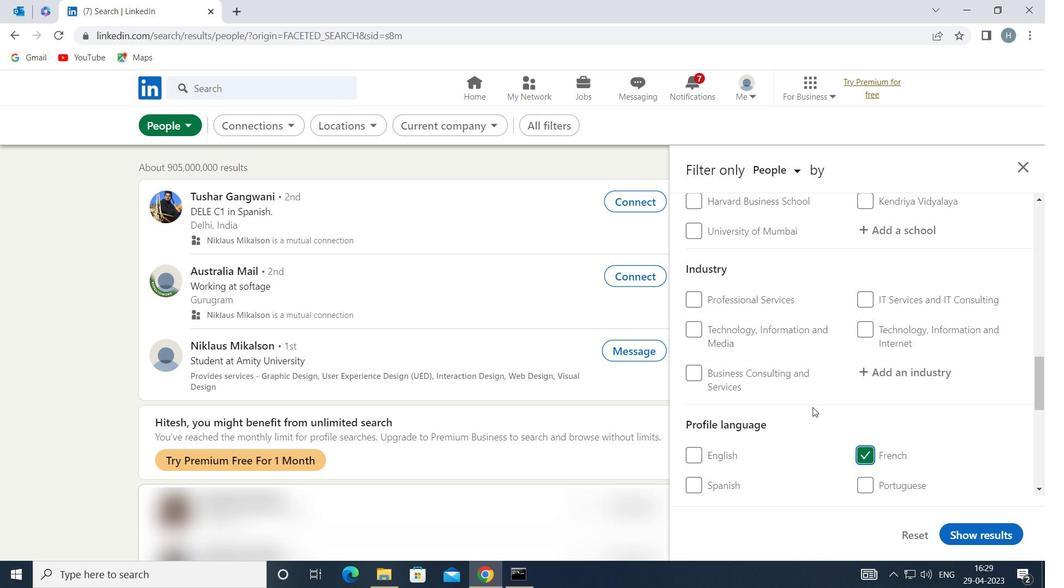 
Action: Mouse scrolled (813, 408) with delta (0, 0)
Screenshot: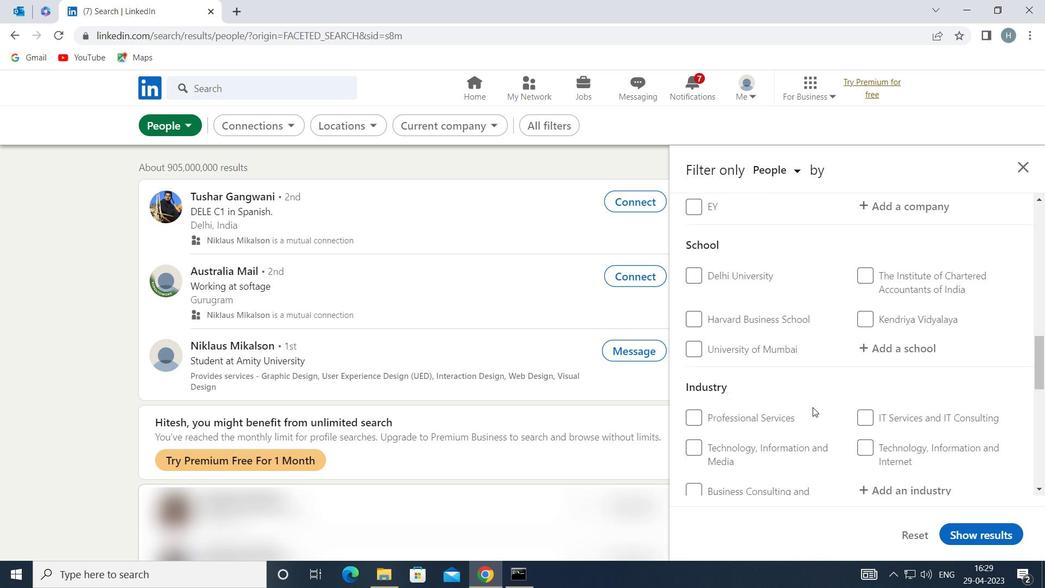 
Action: Mouse scrolled (813, 408) with delta (0, 0)
Screenshot: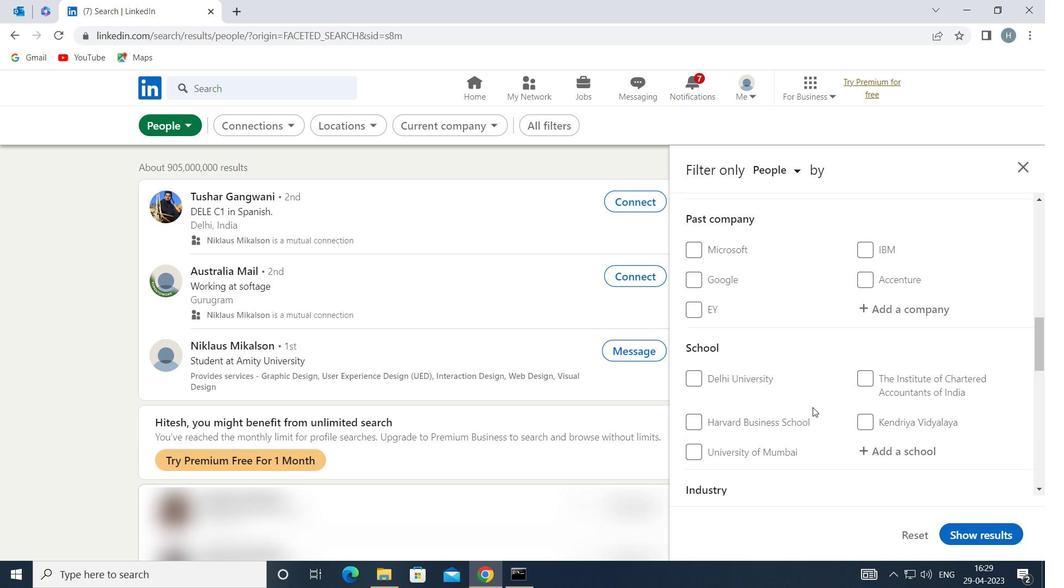 
Action: Mouse scrolled (813, 408) with delta (0, 0)
Screenshot: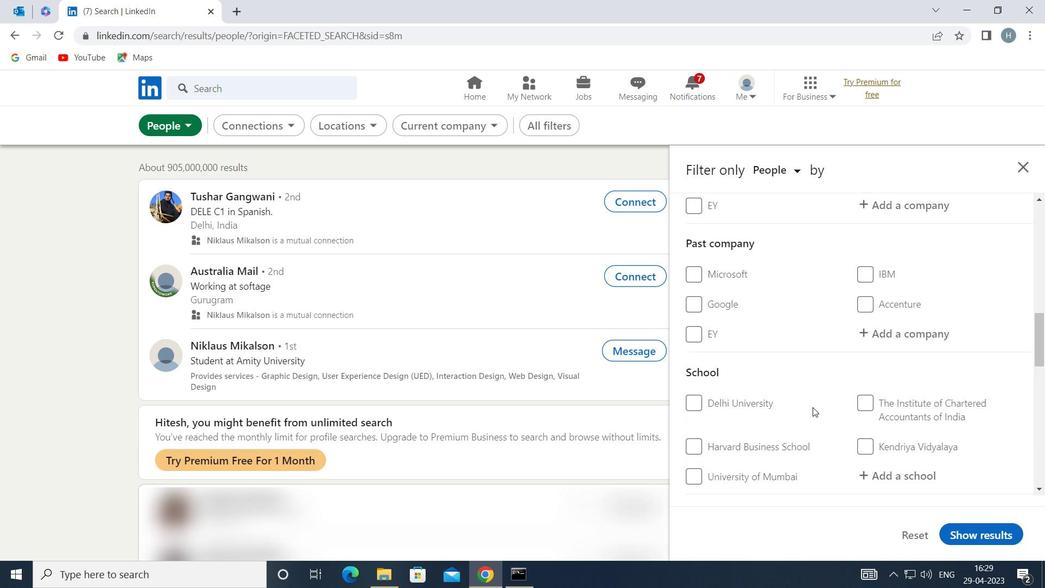 
Action: Mouse scrolled (813, 408) with delta (0, 0)
Screenshot: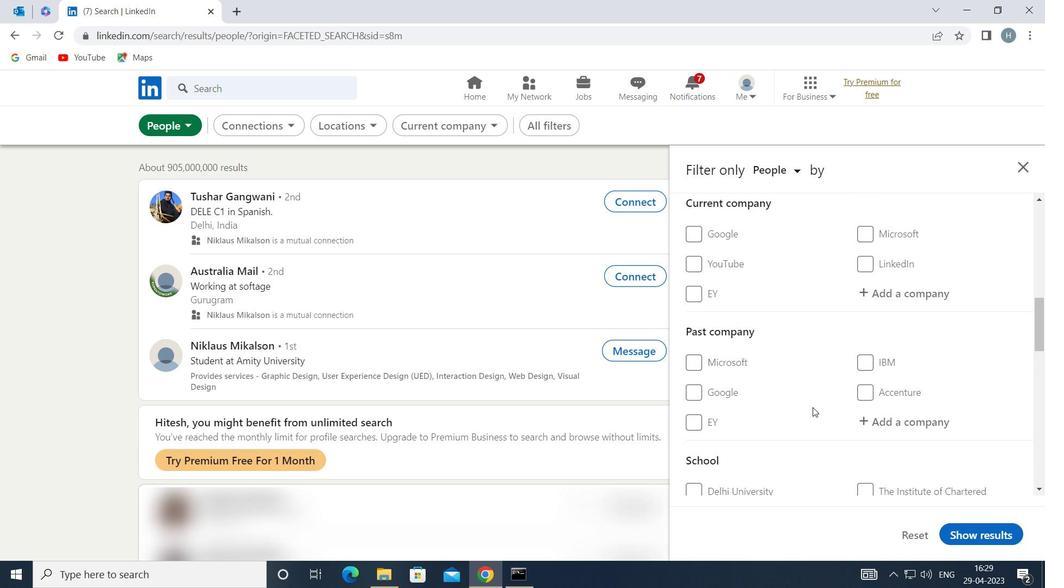 
Action: Mouse moved to (881, 416)
Screenshot: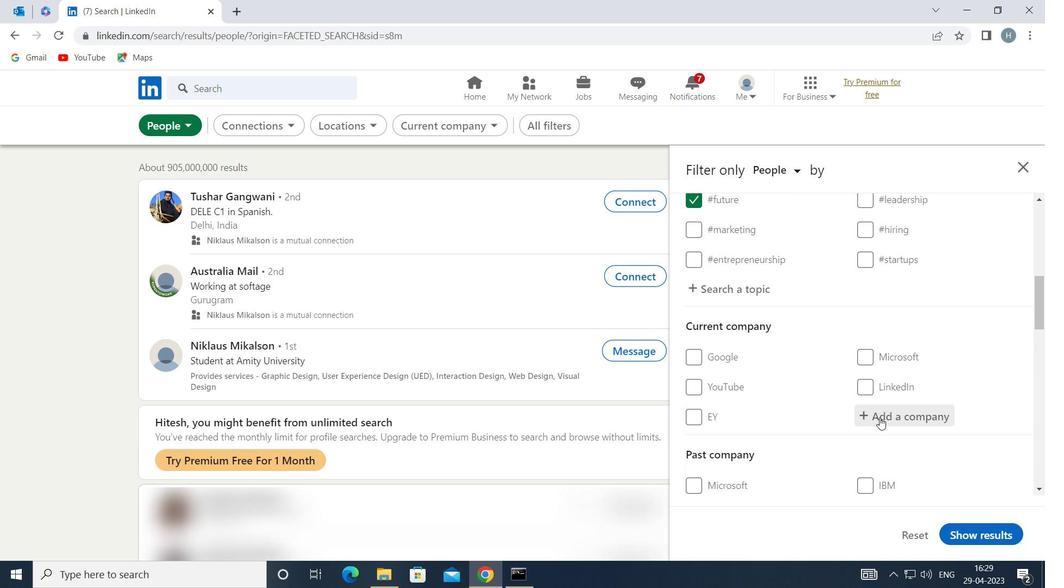 
Action: Mouse pressed left at (881, 416)
Screenshot: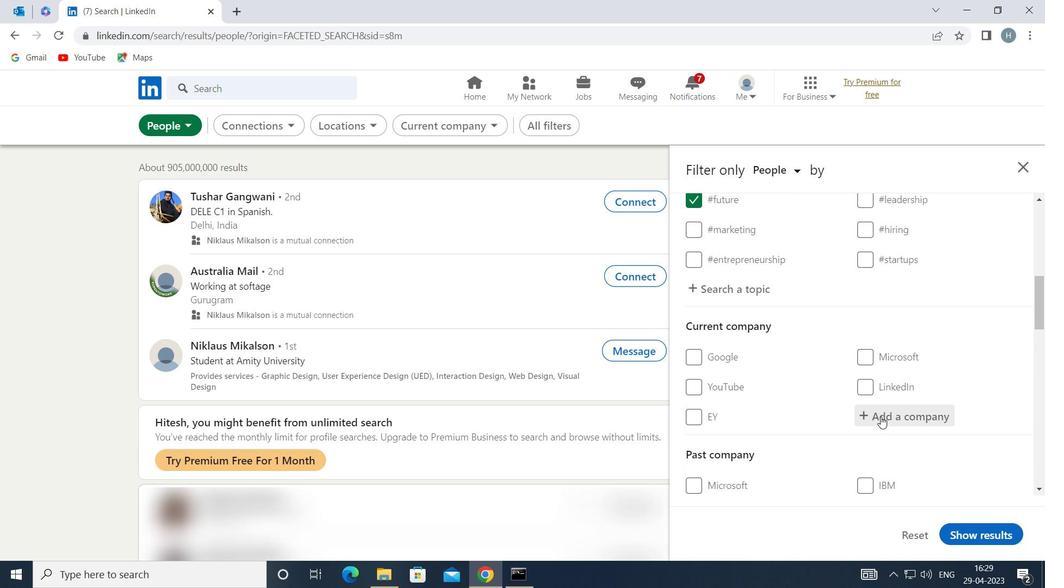 
Action: Mouse moved to (882, 416)
Screenshot: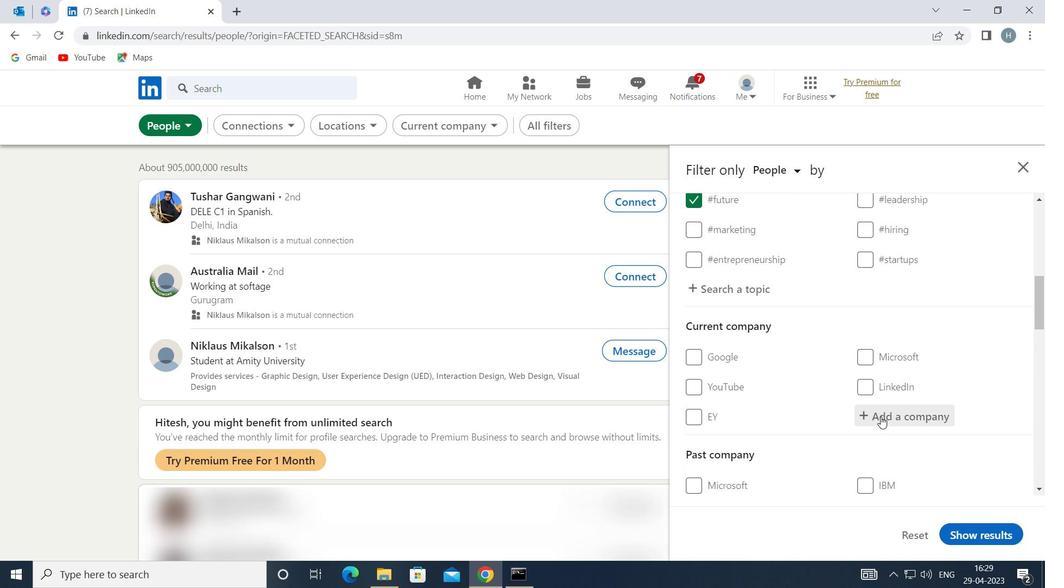 
Action: Key pressed <Key.shift><Key.shift><Key.shift>GULF<Key.space>JO
Screenshot: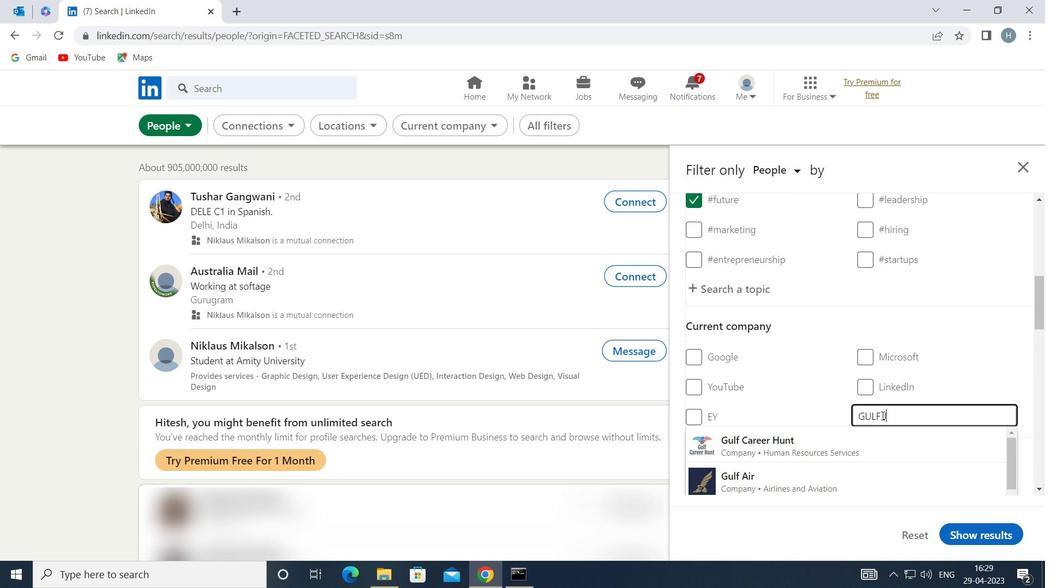 
Action: Mouse moved to (826, 476)
Screenshot: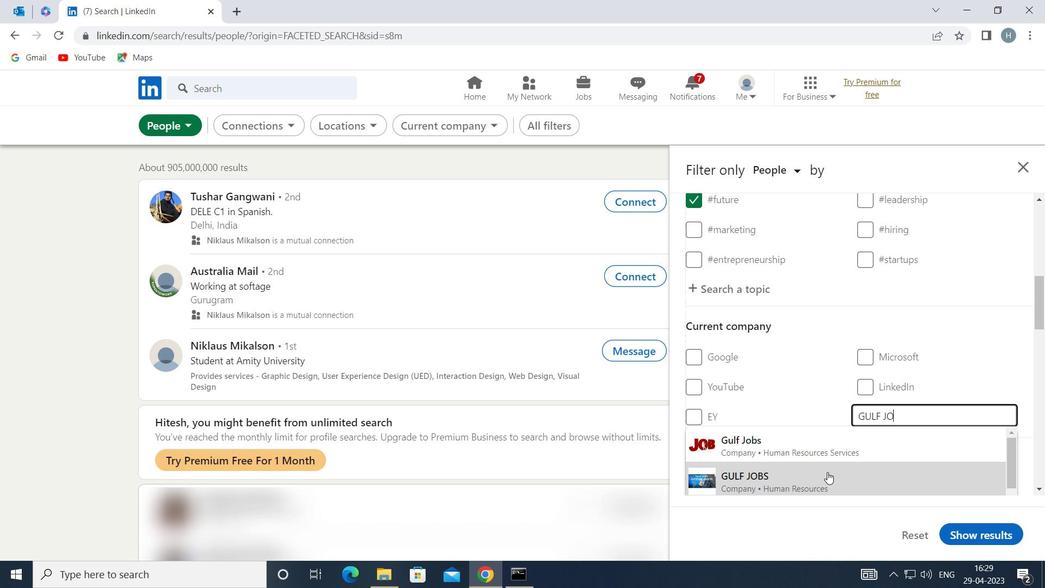 
Action: Mouse pressed left at (826, 476)
Screenshot: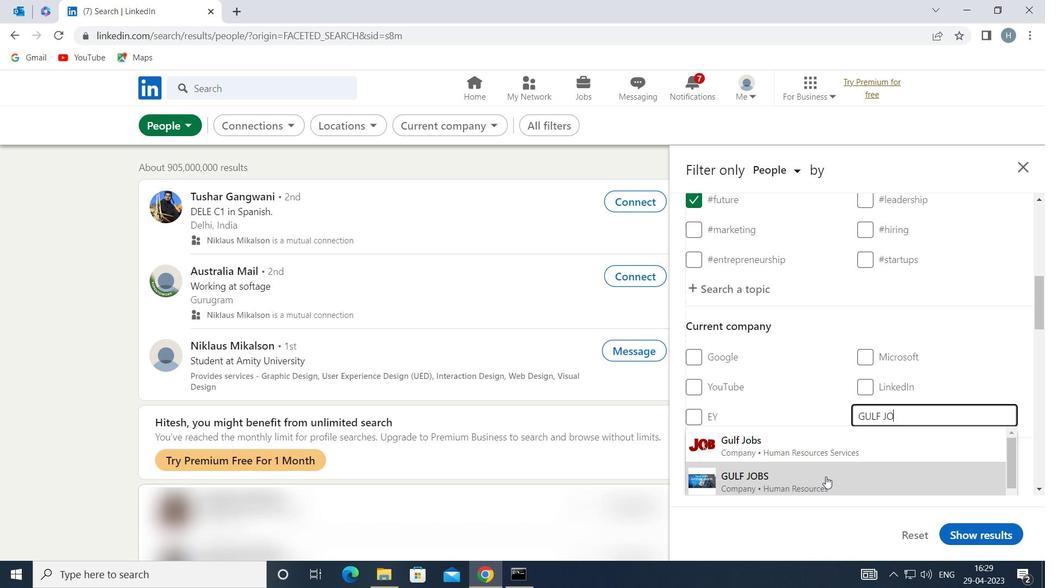 
Action: Mouse moved to (822, 423)
Screenshot: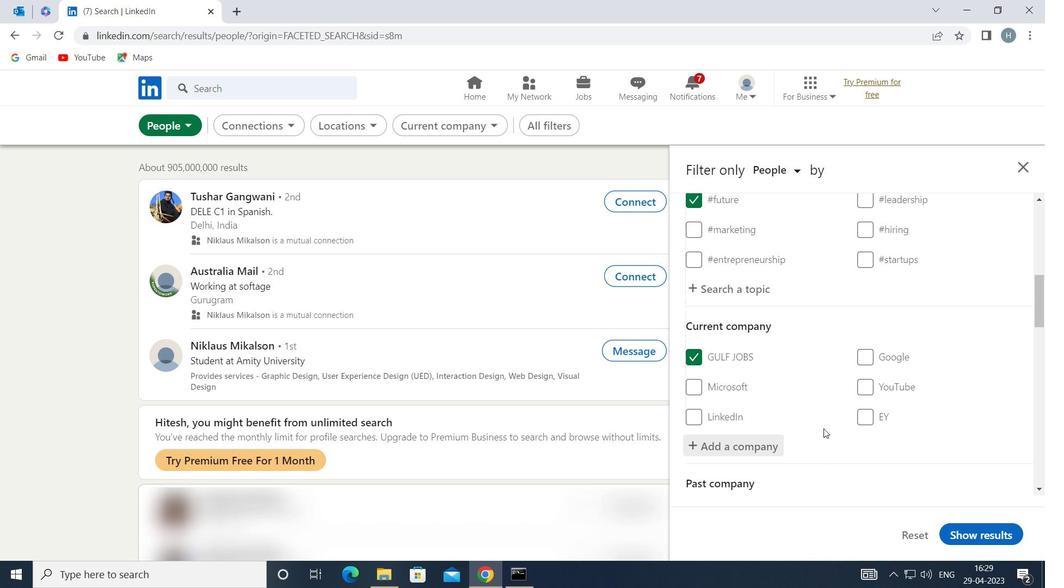 
Action: Mouse scrolled (822, 423) with delta (0, 0)
Screenshot: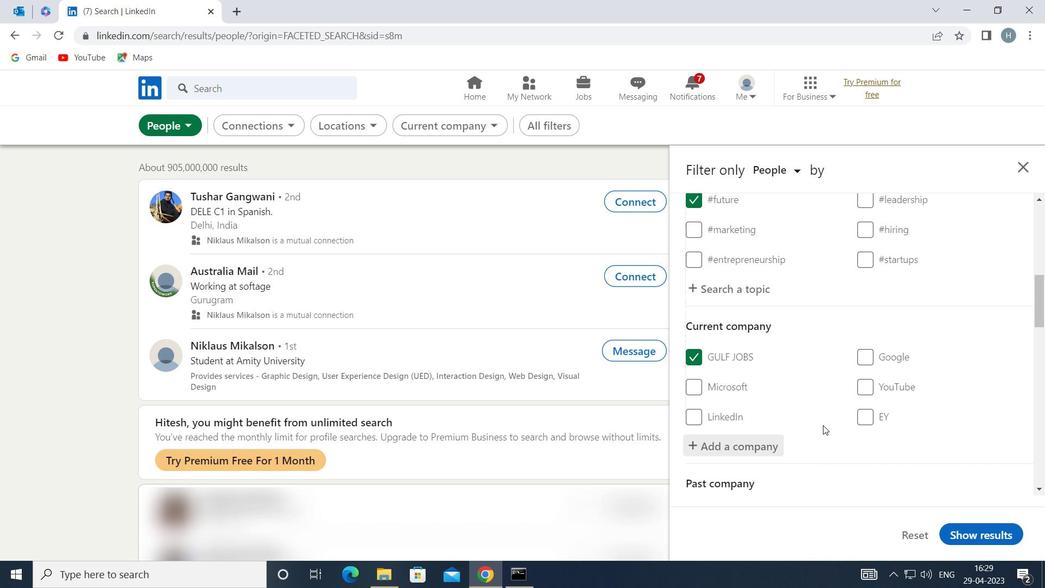 
Action: Mouse scrolled (822, 423) with delta (0, 0)
Screenshot: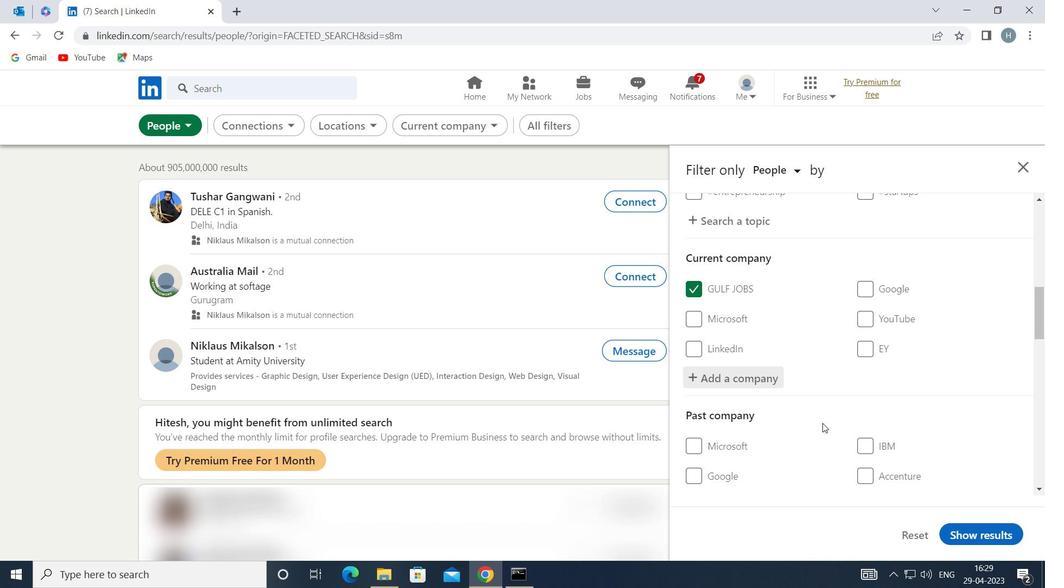 
Action: Mouse scrolled (822, 423) with delta (0, 0)
Screenshot: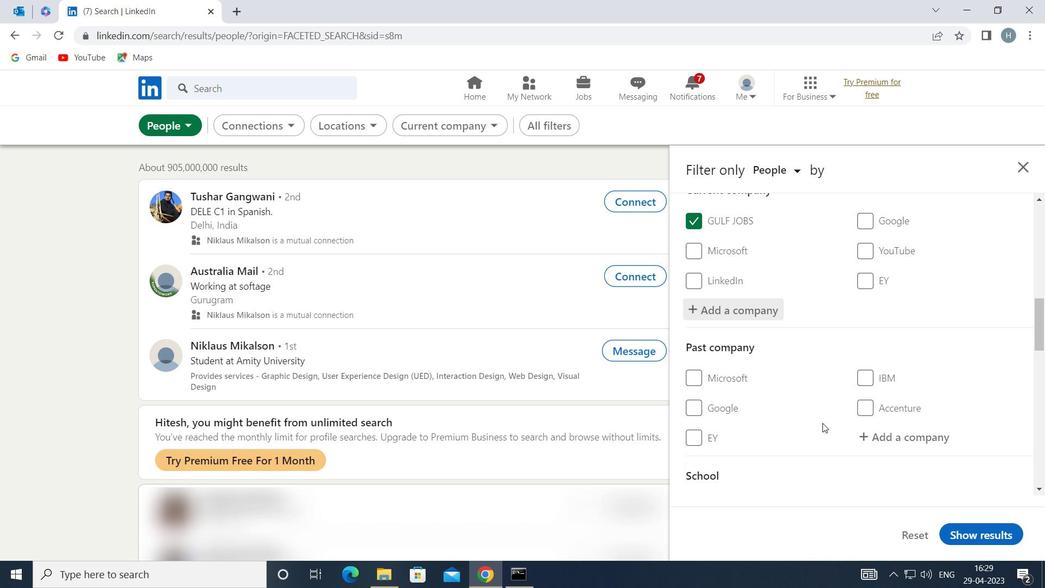 
Action: Mouse scrolled (822, 423) with delta (0, 0)
Screenshot: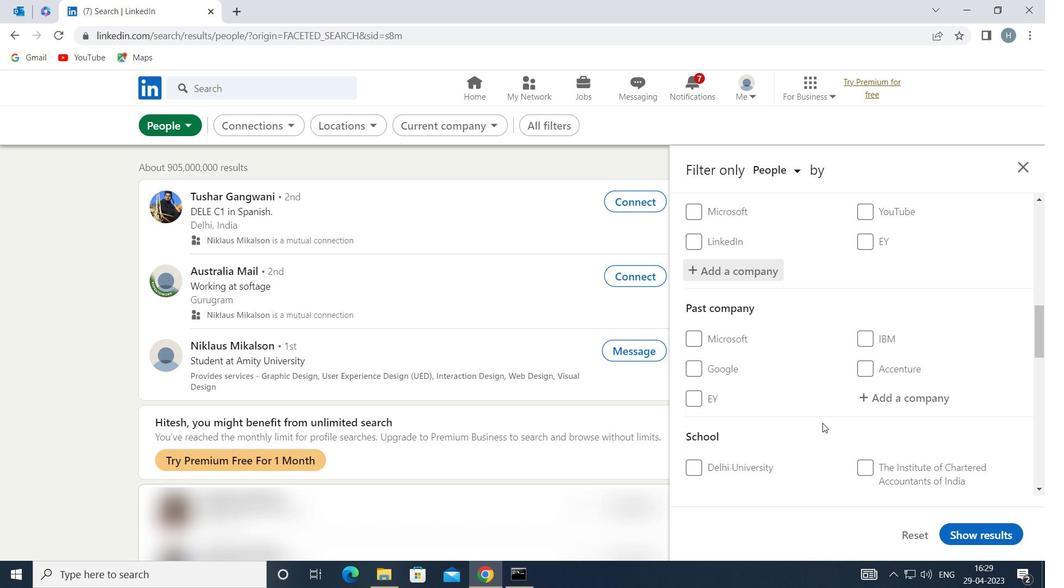 
Action: Mouse scrolled (822, 423) with delta (0, 0)
Screenshot: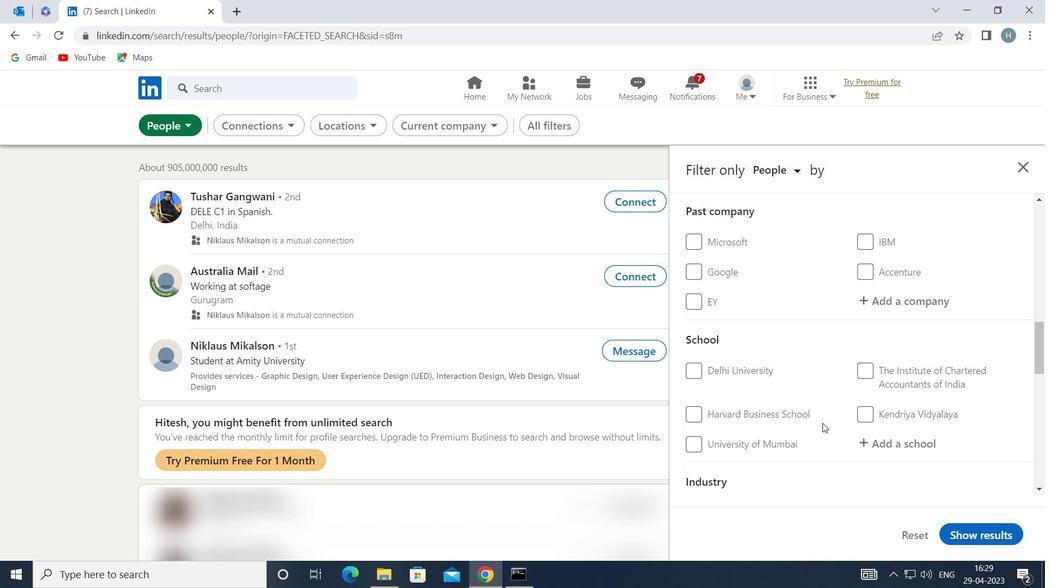 
Action: Mouse moved to (917, 373)
Screenshot: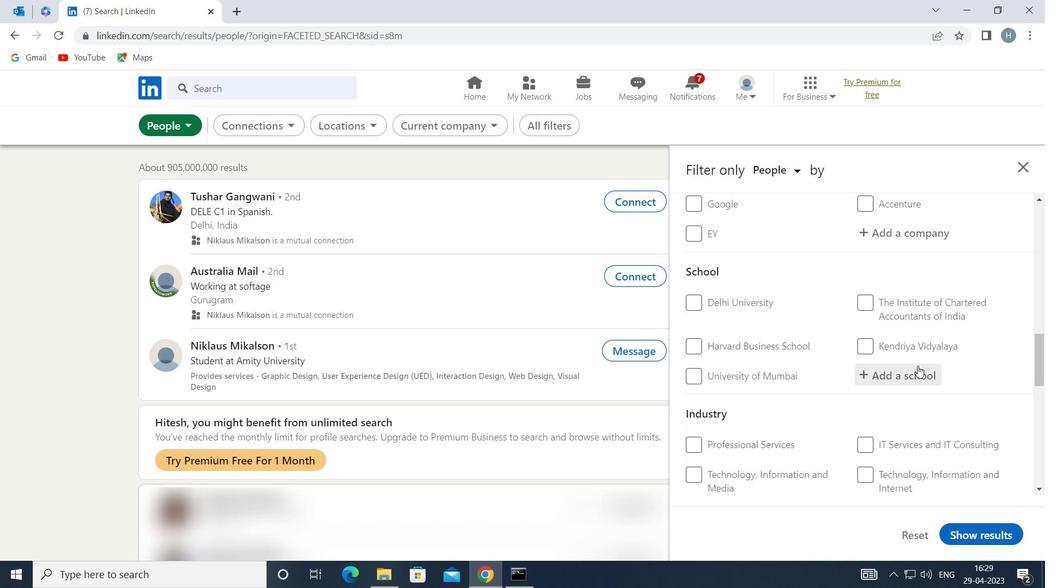 
Action: Mouse pressed left at (917, 373)
Screenshot: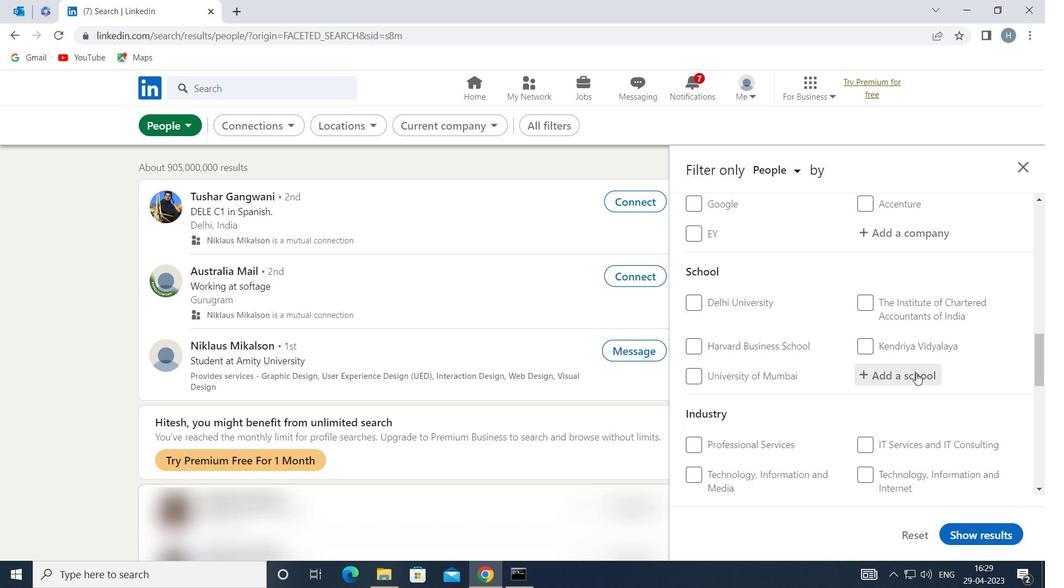 
Action: Mouse moved to (916, 374)
Screenshot: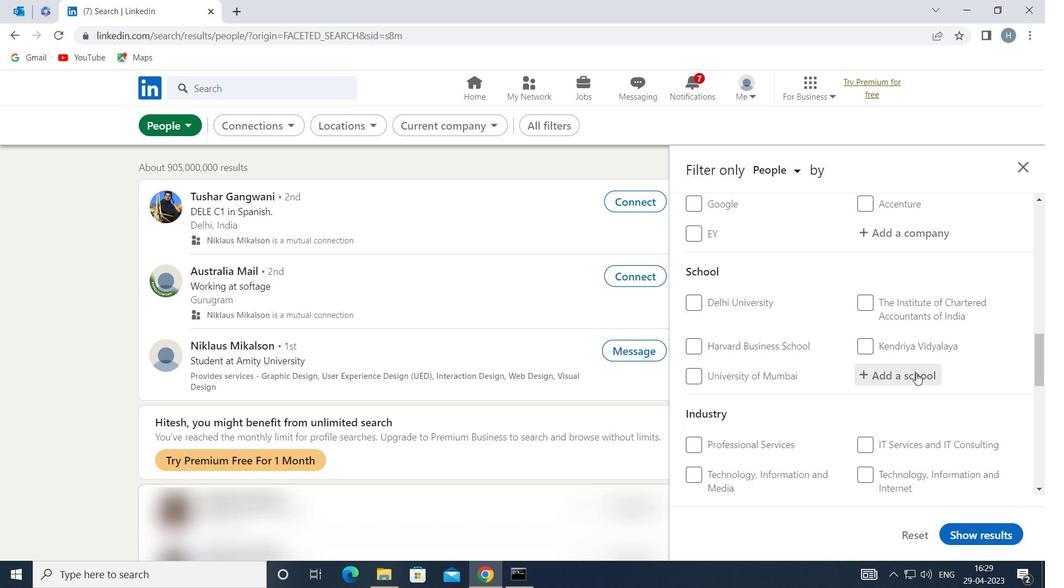 
Action: Key pressed <Key.shift>DAYAL
Screenshot: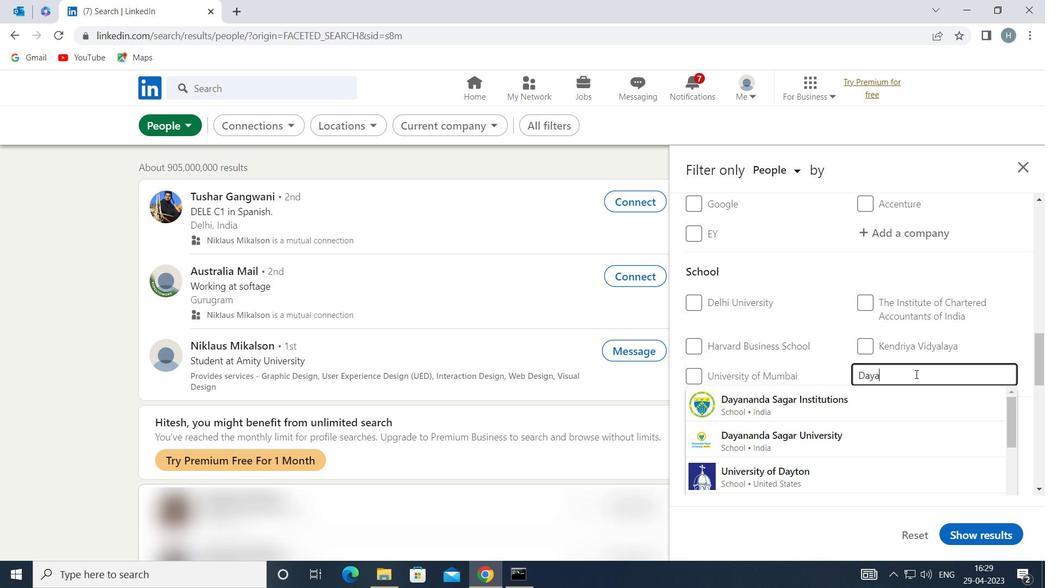 
Action: Mouse moved to (920, 377)
Screenshot: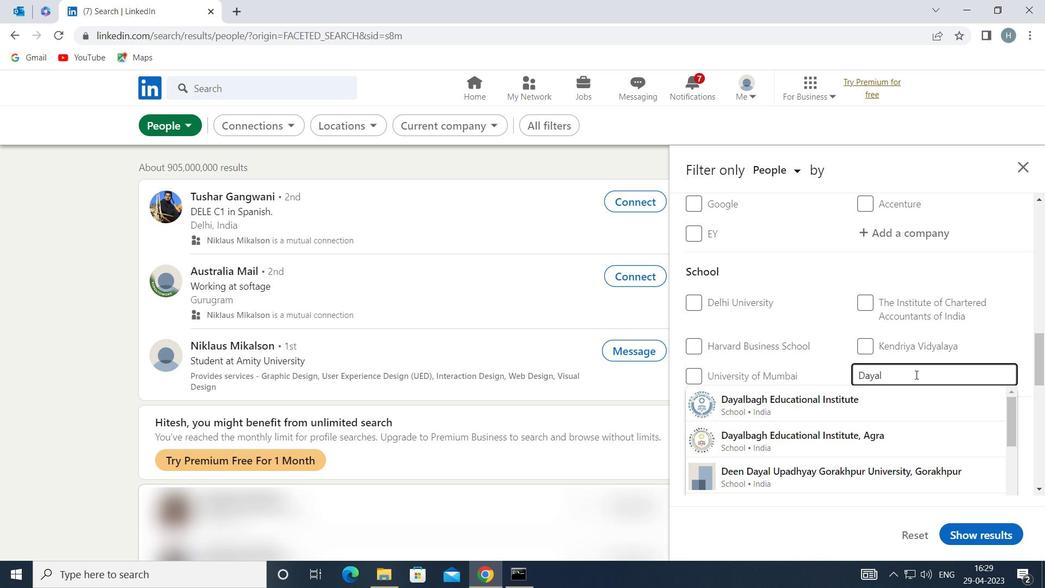
Action: Key pressed B
Screenshot: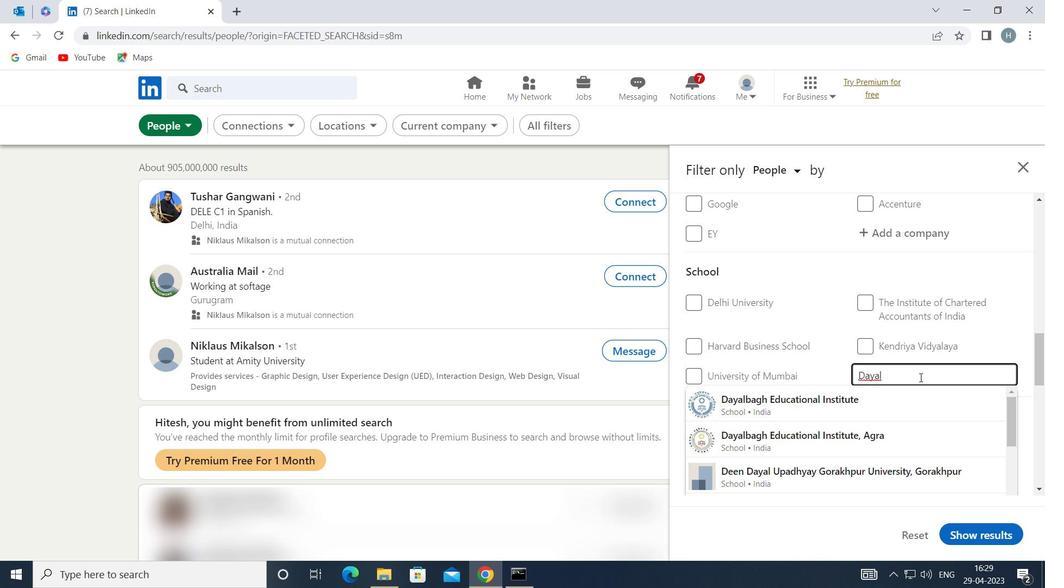 
Action: Mouse moved to (921, 377)
Screenshot: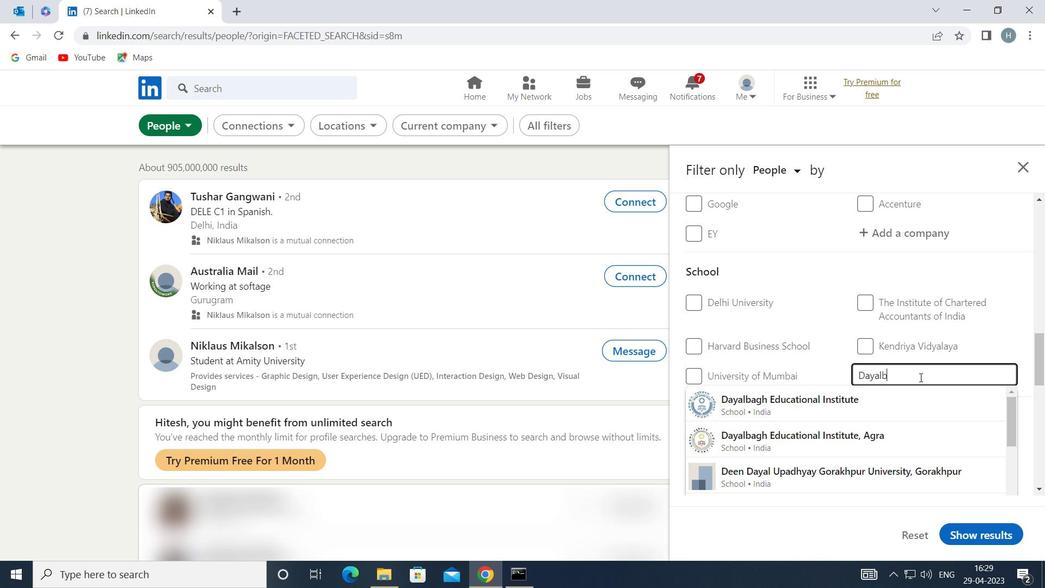 
Action: Key pressed AGH
Screenshot: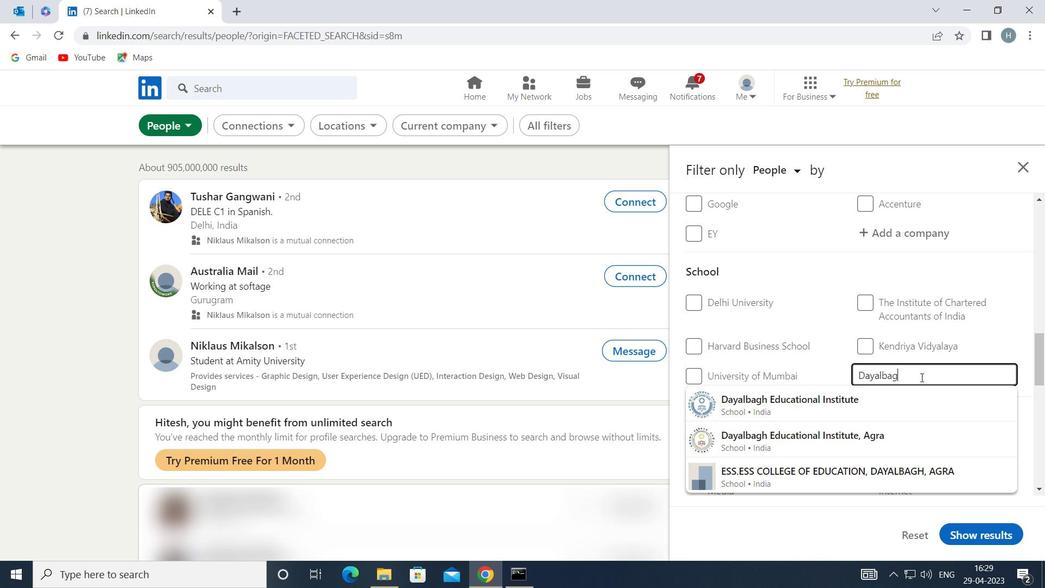 
Action: Mouse moved to (915, 399)
Screenshot: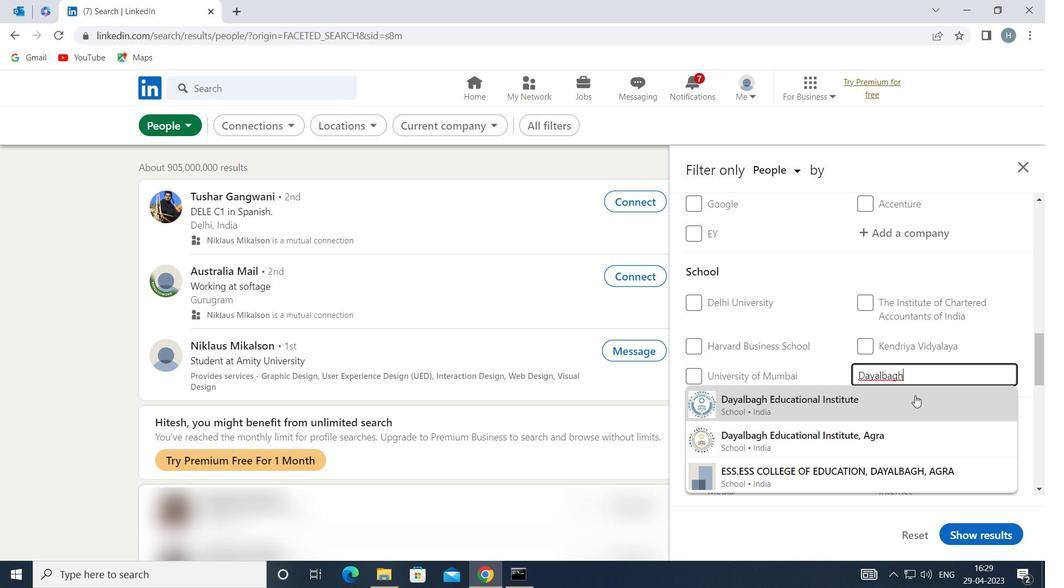 
Action: Mouse pressed left at (915, 399)
Screenshot: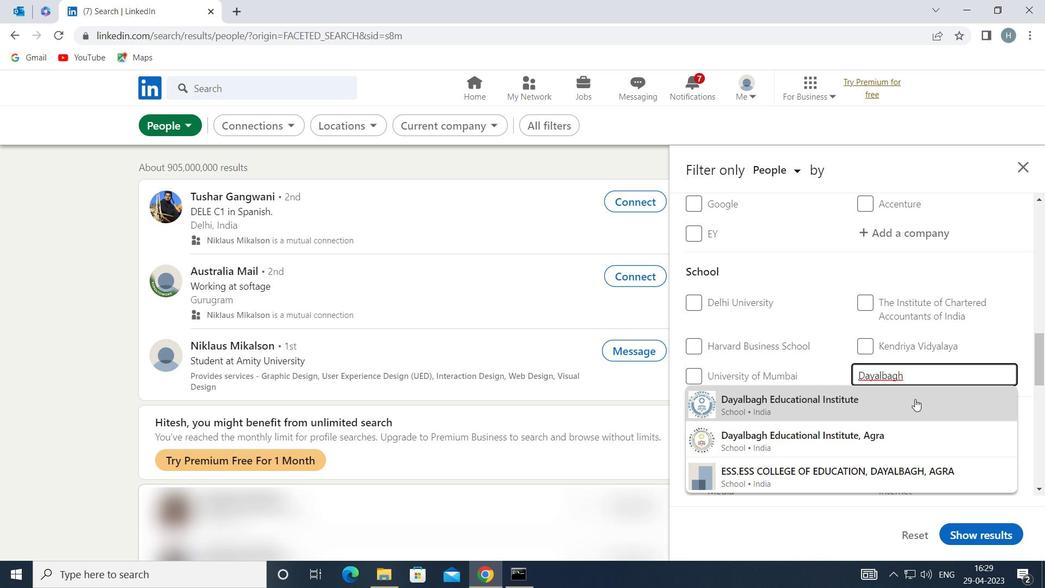 
Action: Mouse moved to (863, 381)
Screenshot: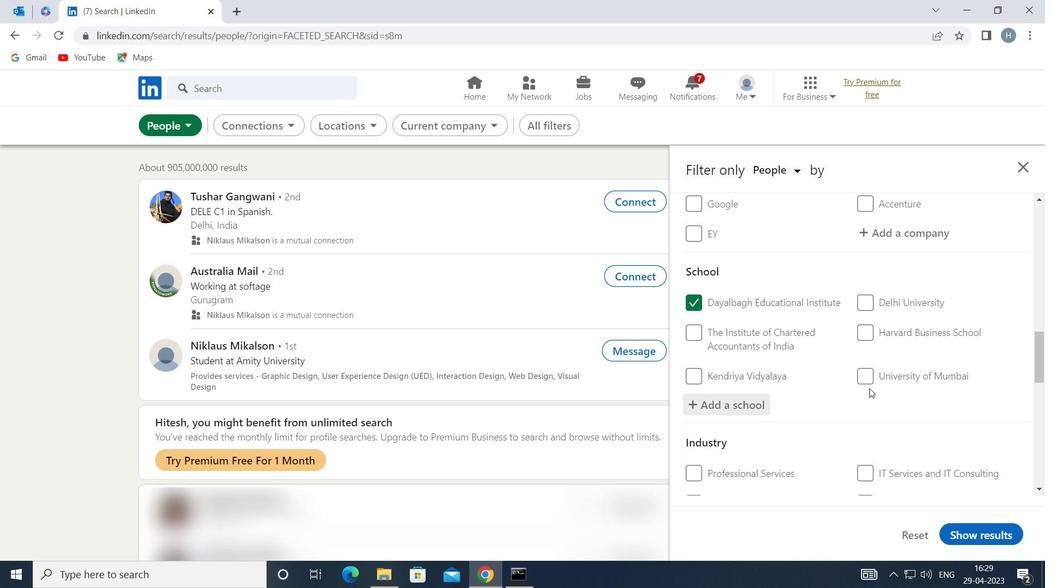
Action: Mouse scrolled (863, 381) with delta (0, 0)
Screenshot: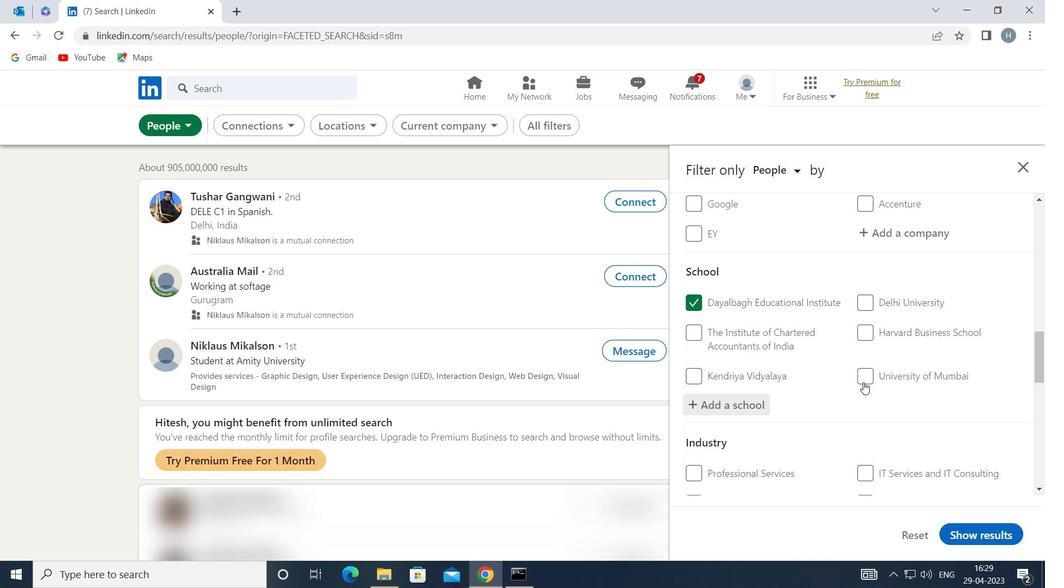 
Action: Mouse scrolled (863, 381) with delta (0, 0)
Screenshot: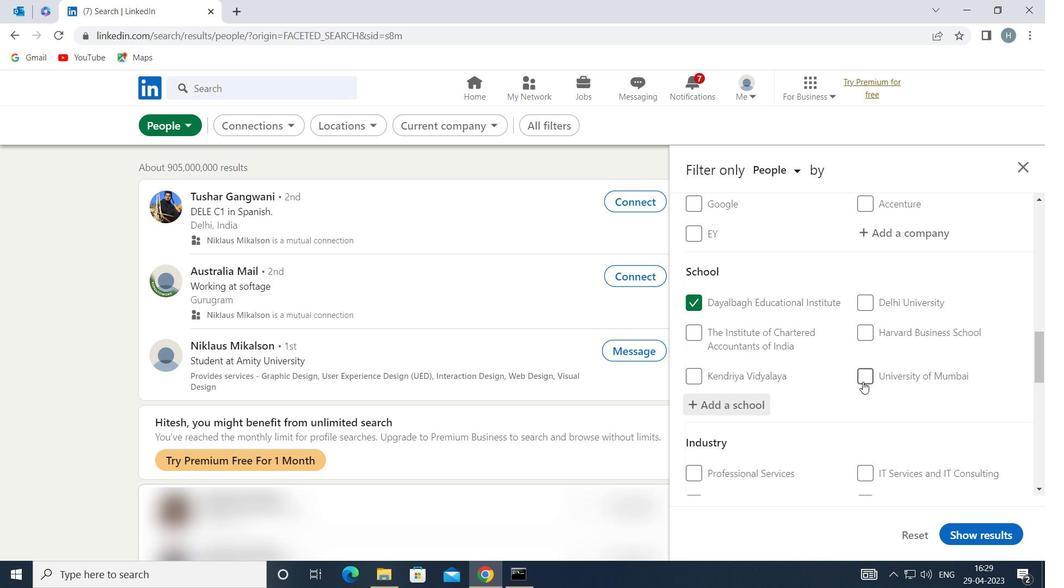 
Action: Mouse moved to (862, 380)
Screenshot: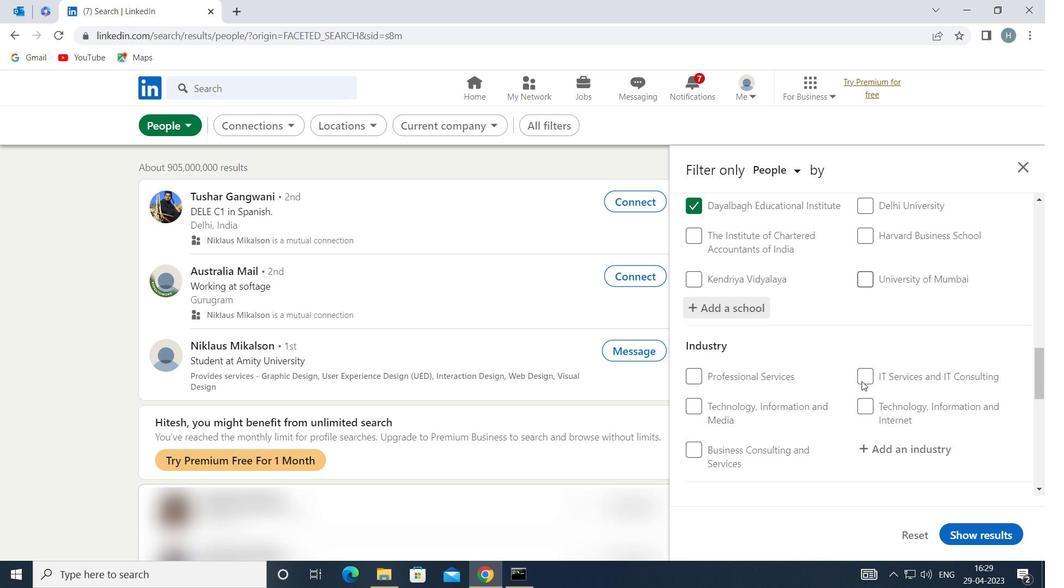 
Action: Mouse scrolled (862, 380) with delta (0, 0)
Screenshot: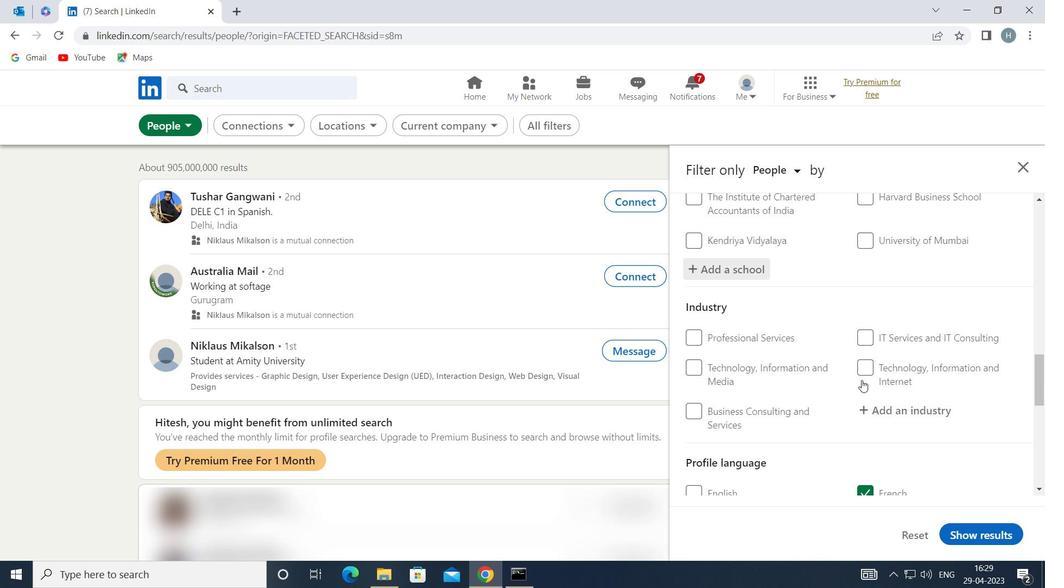 
Action: Mouse moved to (890, 347)
Screenshot: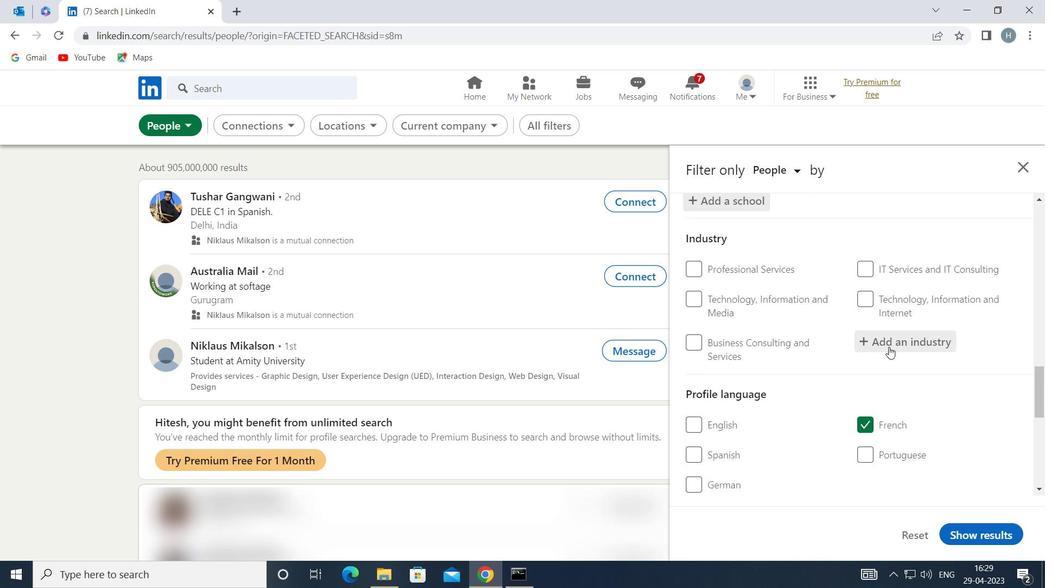 
Action: Mouse pressed left at (890, 347)
Screenshot: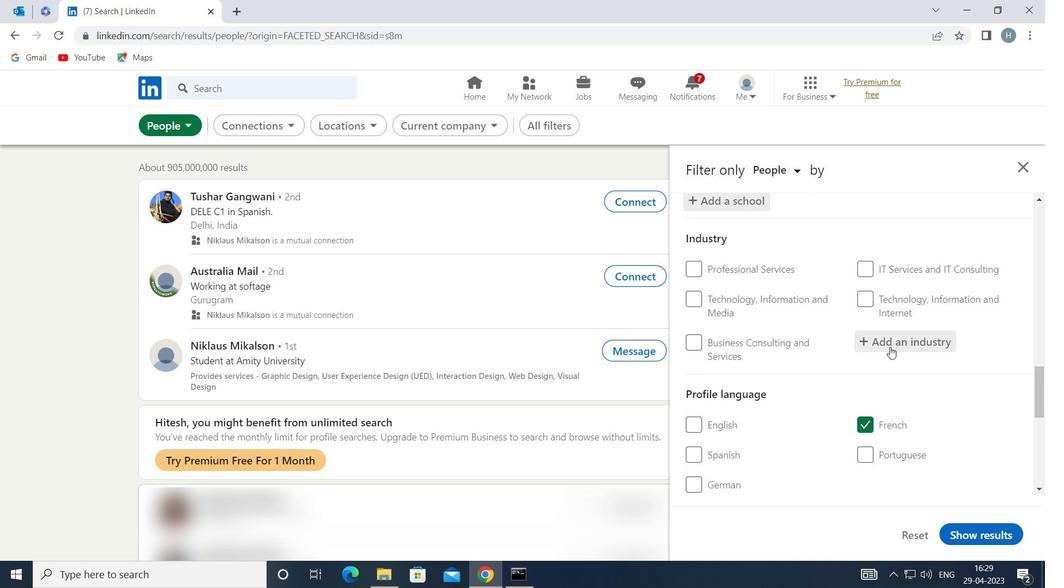 
Action: Key pressed <Key.shift>HOSPIT
Screenshot: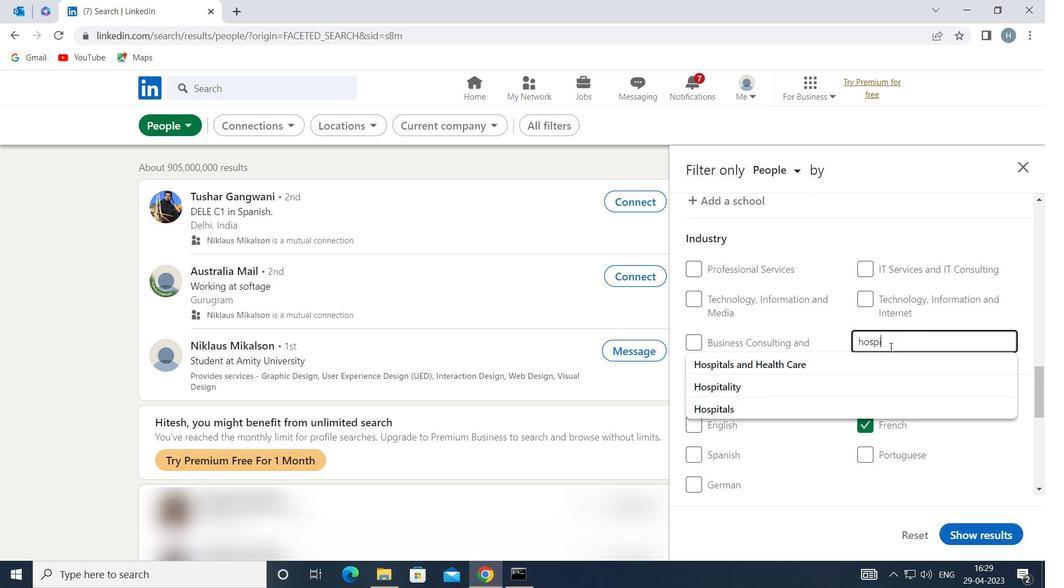 
Action: Mouse moved to (827, 359)
Screenshot: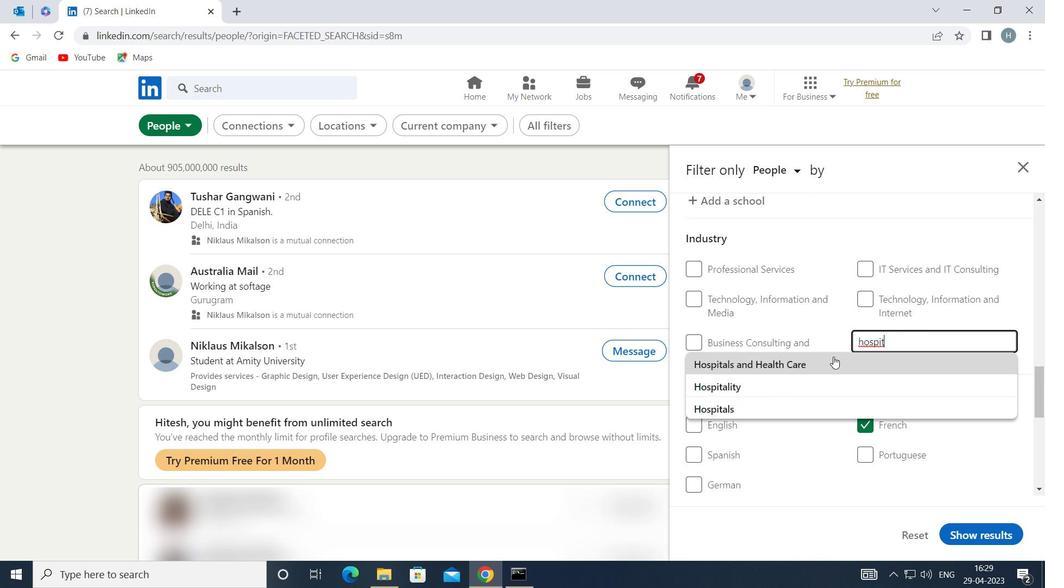 
Action: Mouse pressed left at (827, 359)
Screenshot: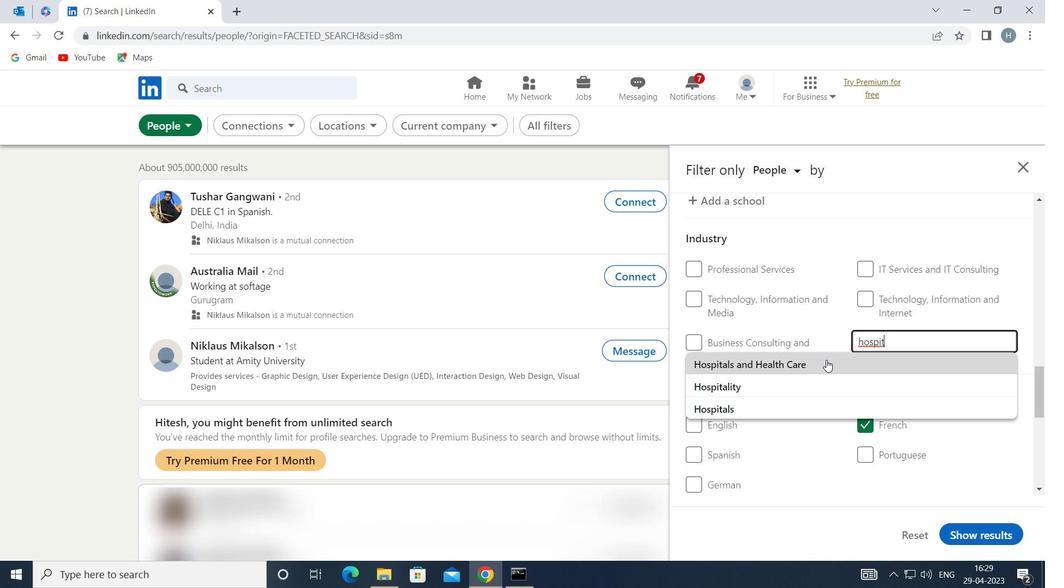 
Action: Mouse moved to (806, 363)
Screenshot: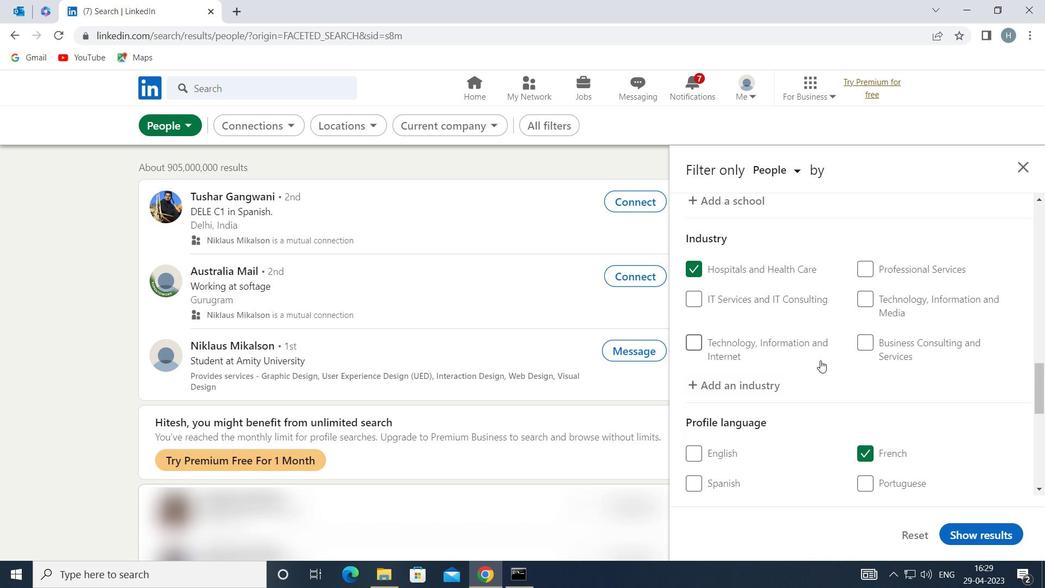 
Action: Mouse scrolled (806, 362) with delta (0, 0)
Screenshot: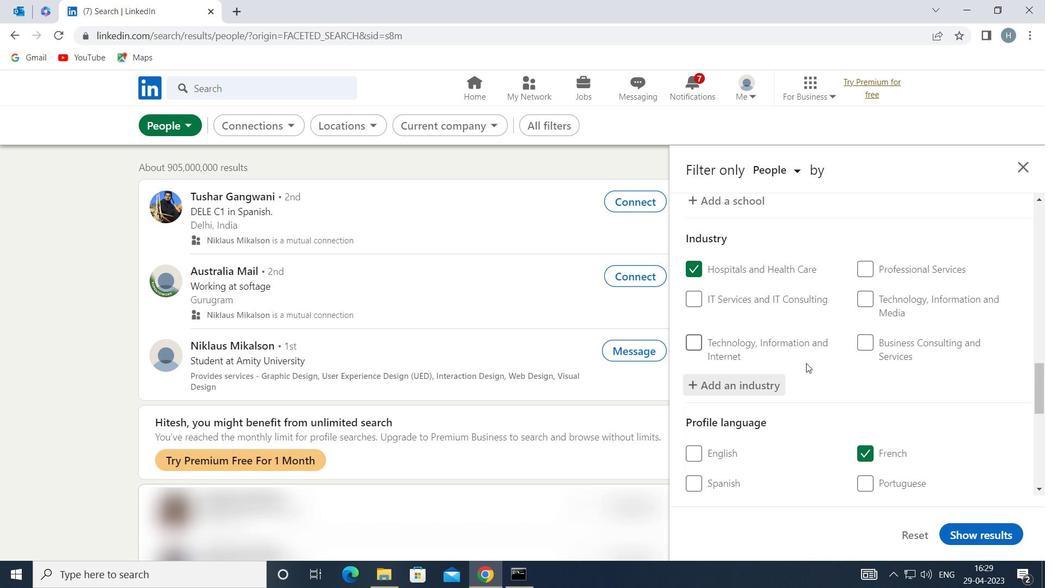 
Action: Mouse scrolled (806, 362) with delta (0, 0)
Screenshot: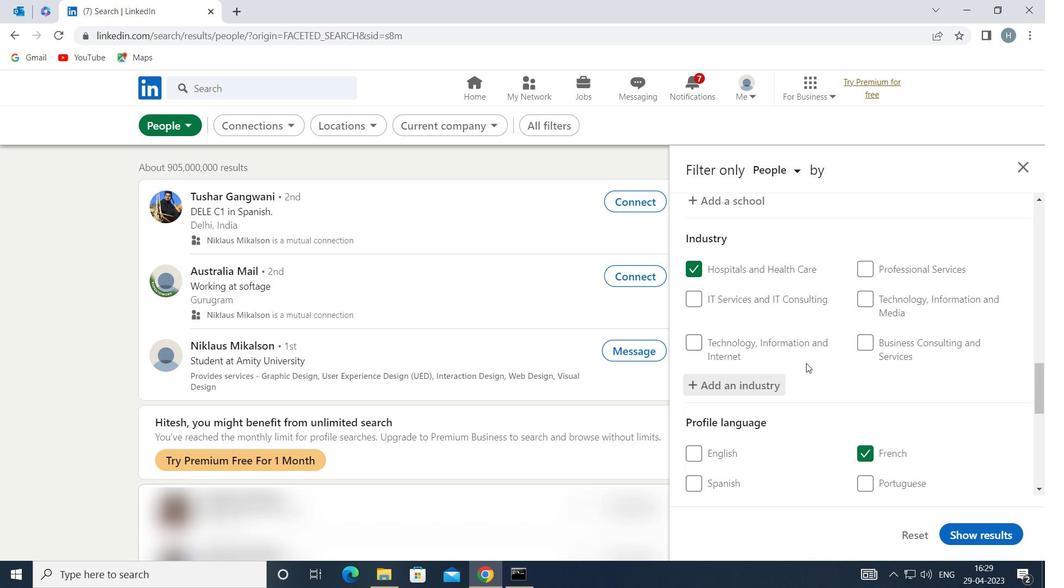 
Action: Mouse scrolled (806, 362) with delta (0, 0)
Screenshot: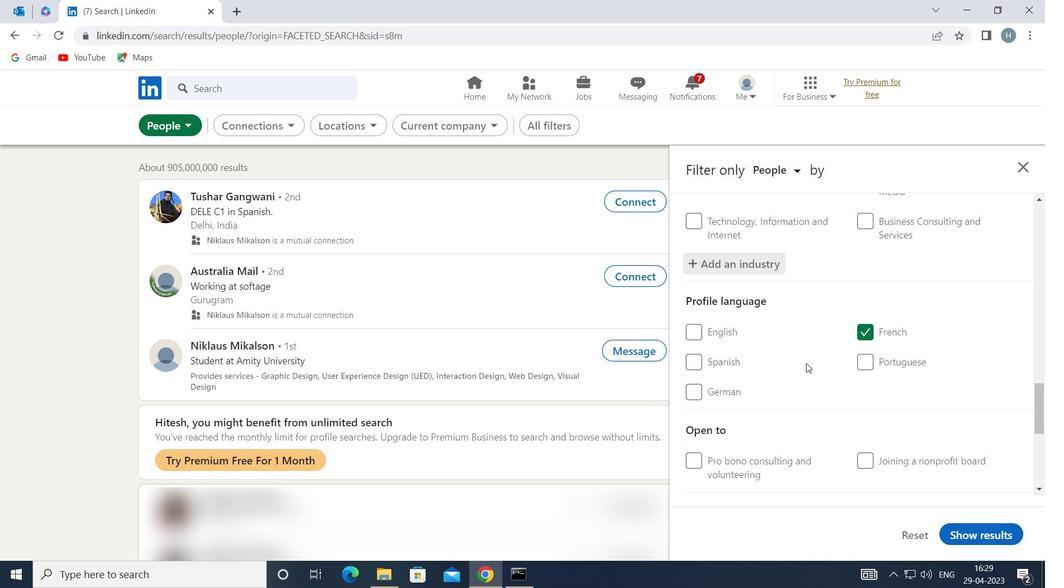 
Action: Mouse scrolled (806, 362) with delta (0, 0)
Screenshot: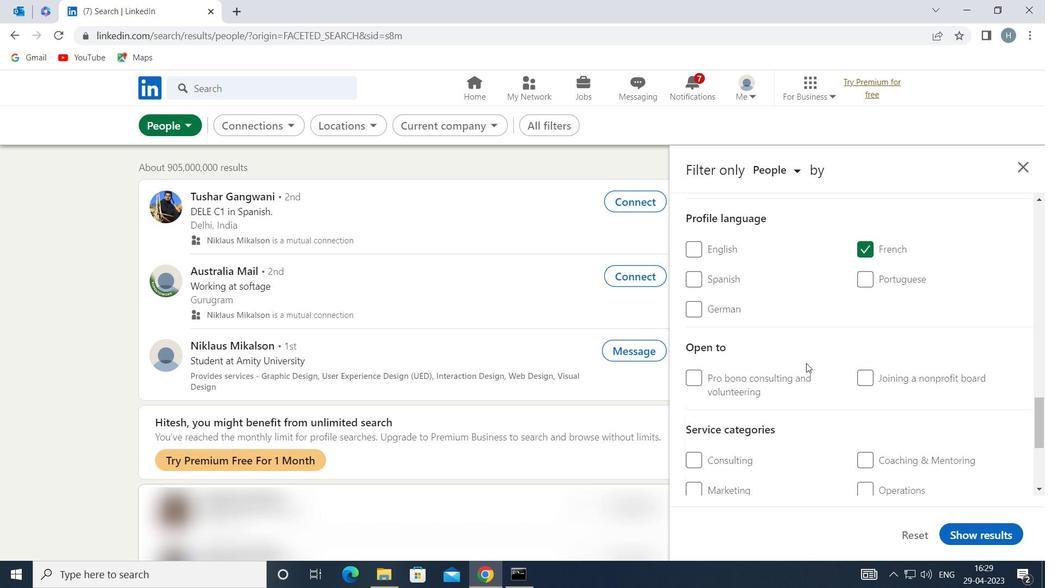 
Action: Mouse scrolled (806, 362) with delta (0, 0)
Screenshot: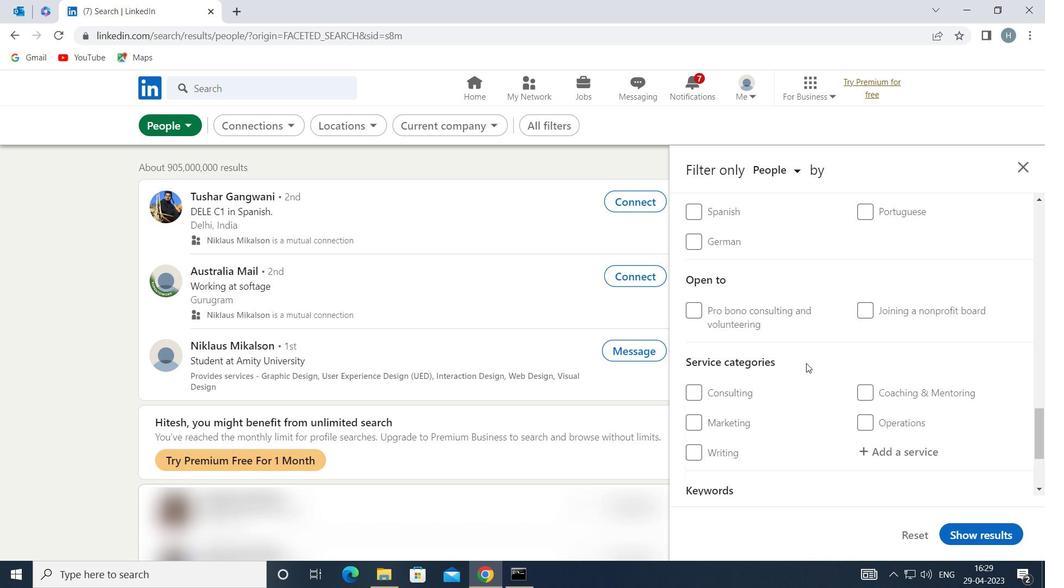 
Action: Mouse scrolled (806, 362) with delta (0, 0)
Screenshot: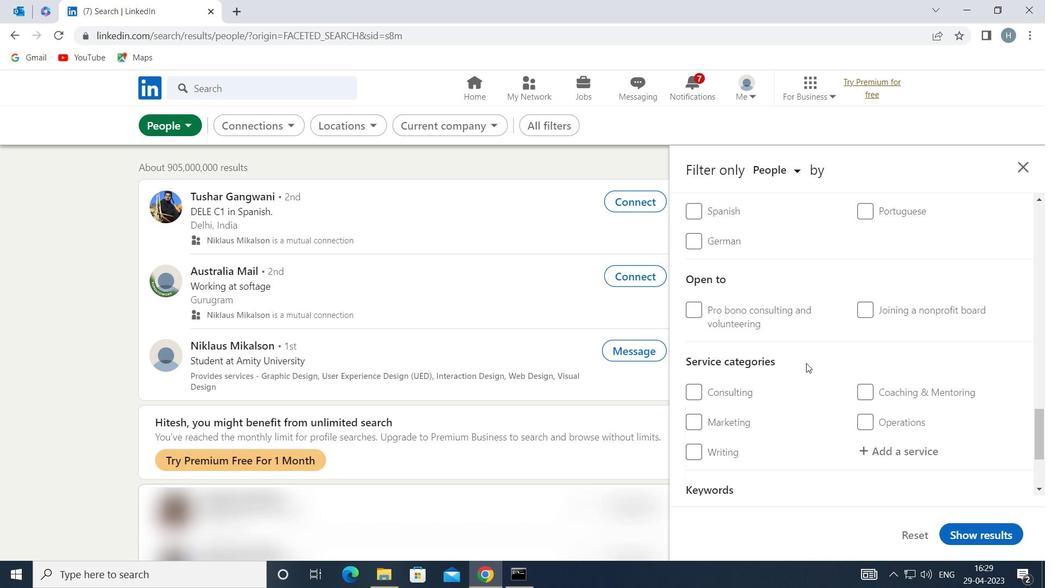 
Action: Mouse moved to (913, 319)
Screenshot: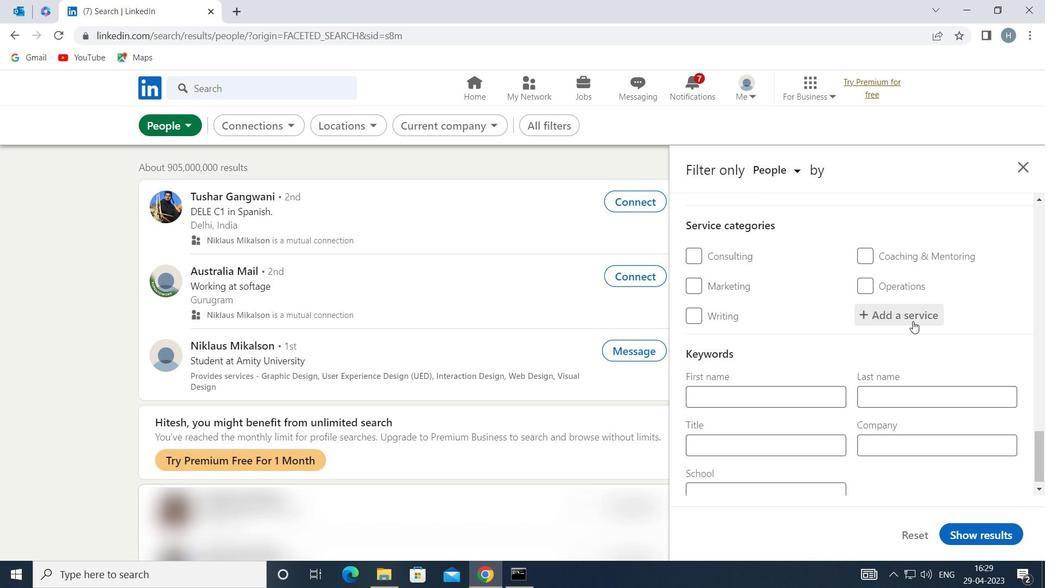 
Action: Mouse pressed left at (913, 319)
Screenshot: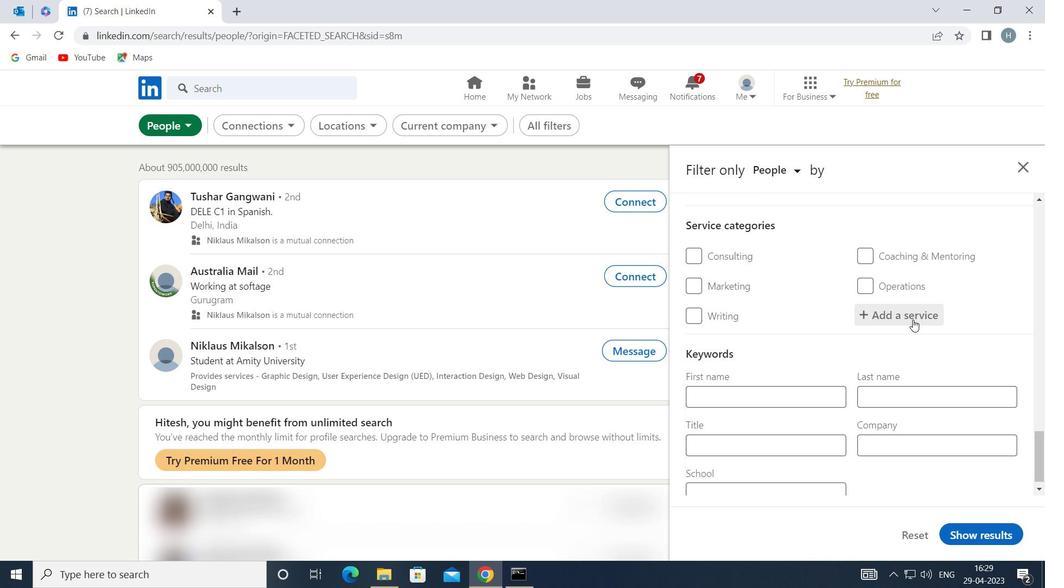 
Action: Mouse moved to (913, 319)
Screenshot: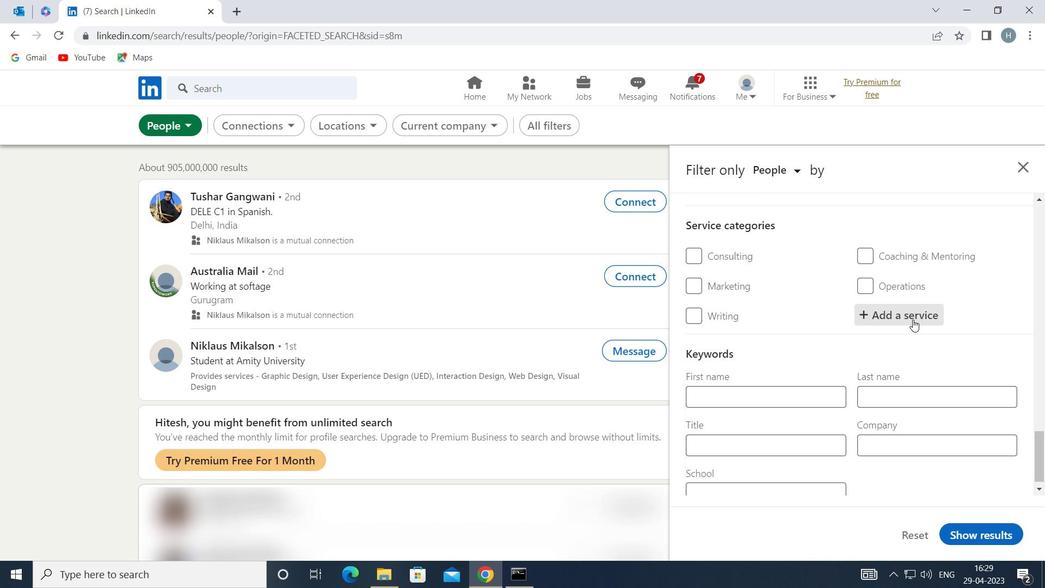 
Action: Key pressed <Key.shift>WEB<Key.space><Key.shift>D
Screenshot: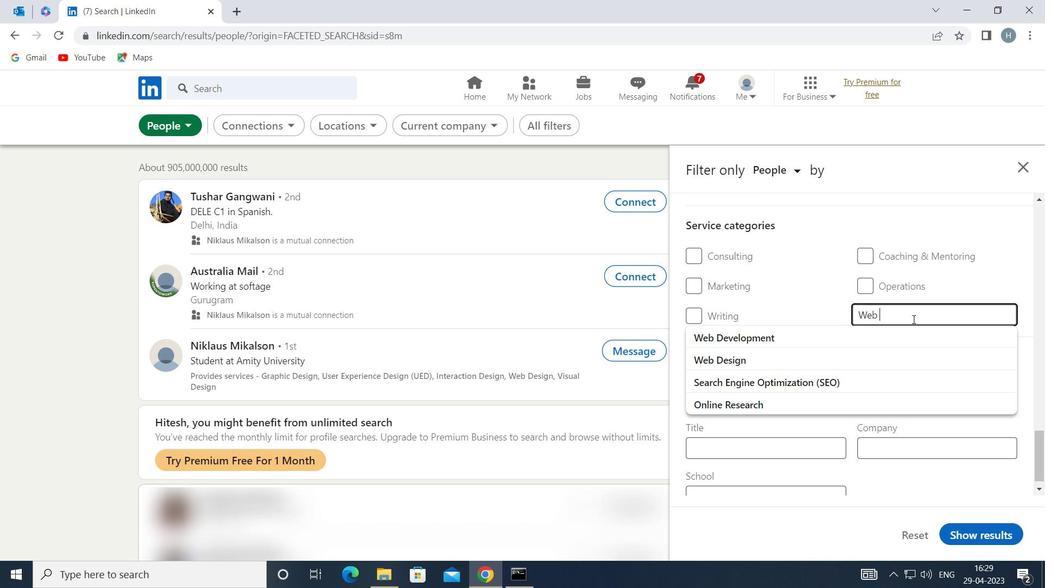 
Action: Mouse moved to (851, 339)
Screenshot: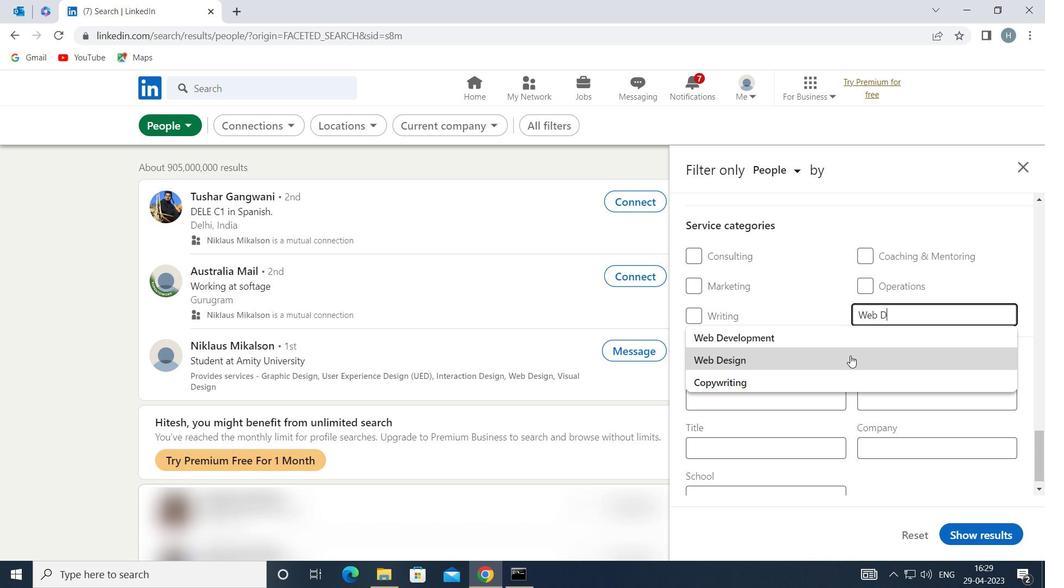 
Action: Mouse pressed left at (851, 339)
Screenshot: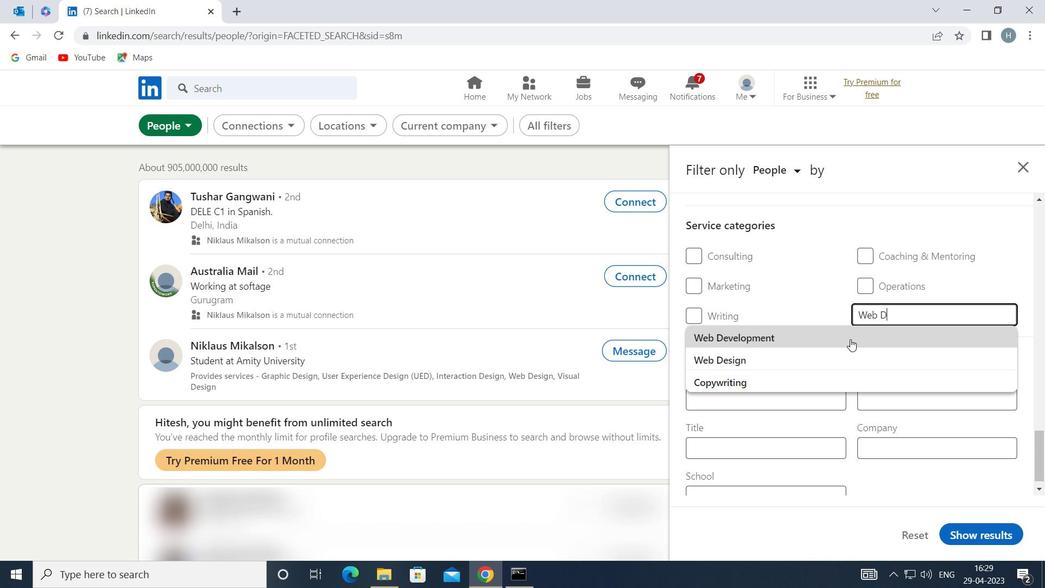 
Action: Mouse moved to (832, 359)
Screenshot: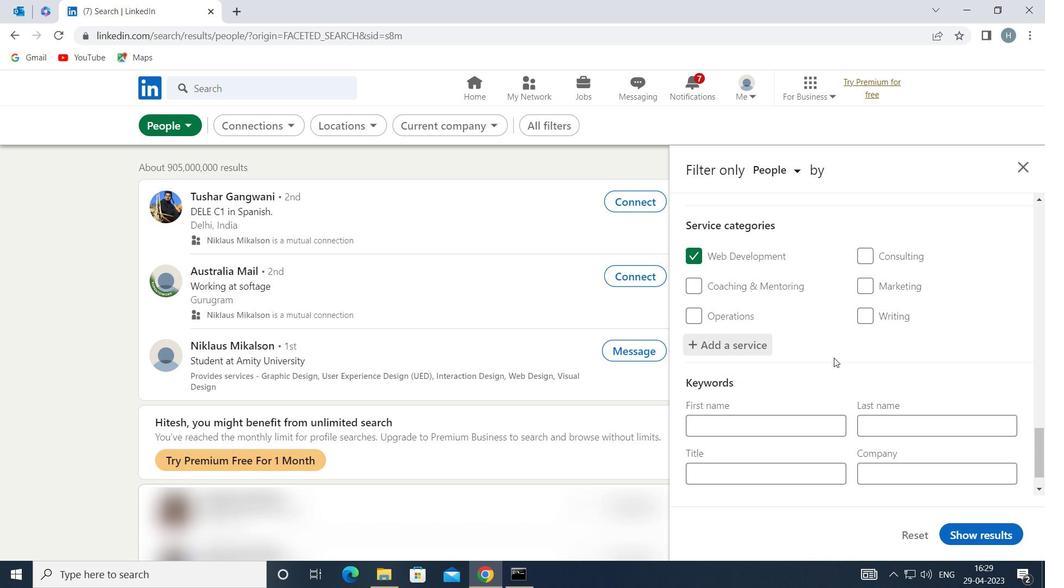 
Action: Mouse scrolled (832, 359) with delta (0, 0)
Screenshot: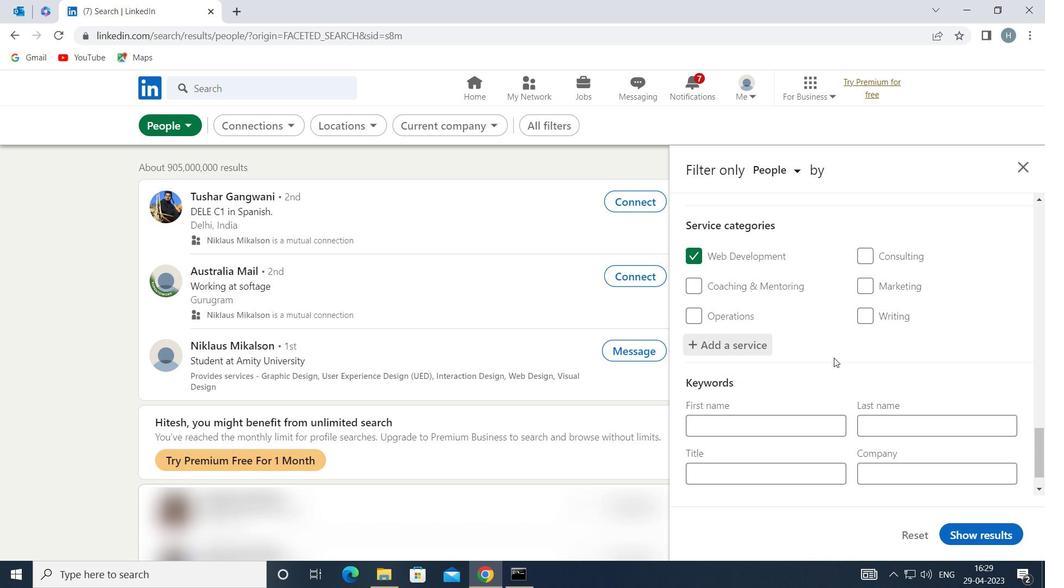 
Action: Mouse moved to (832, 360)
Screenshot: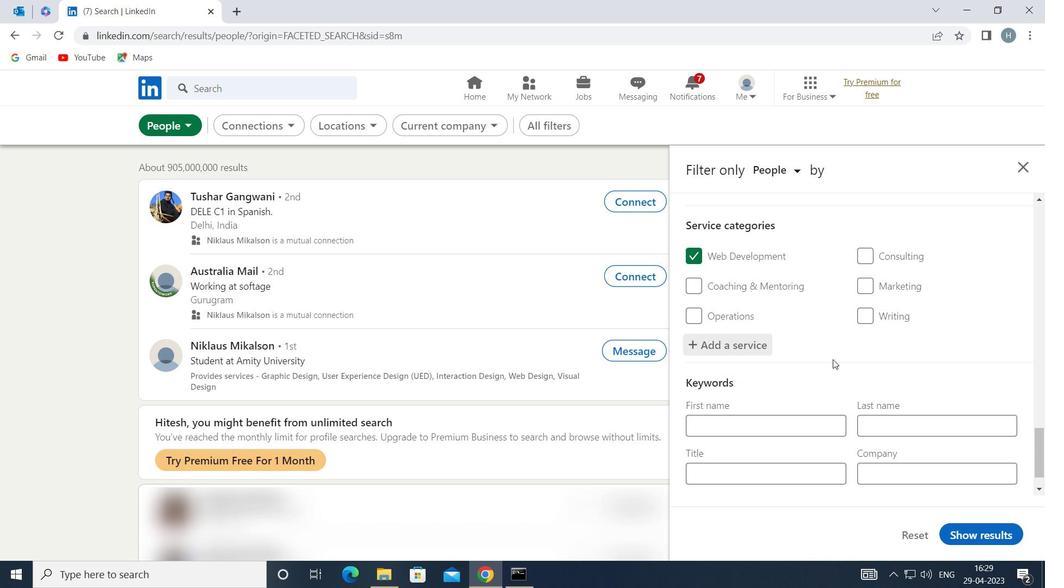 
Action: Mouse scrolled (832, 359) with delta (0, 0)
Screenshot: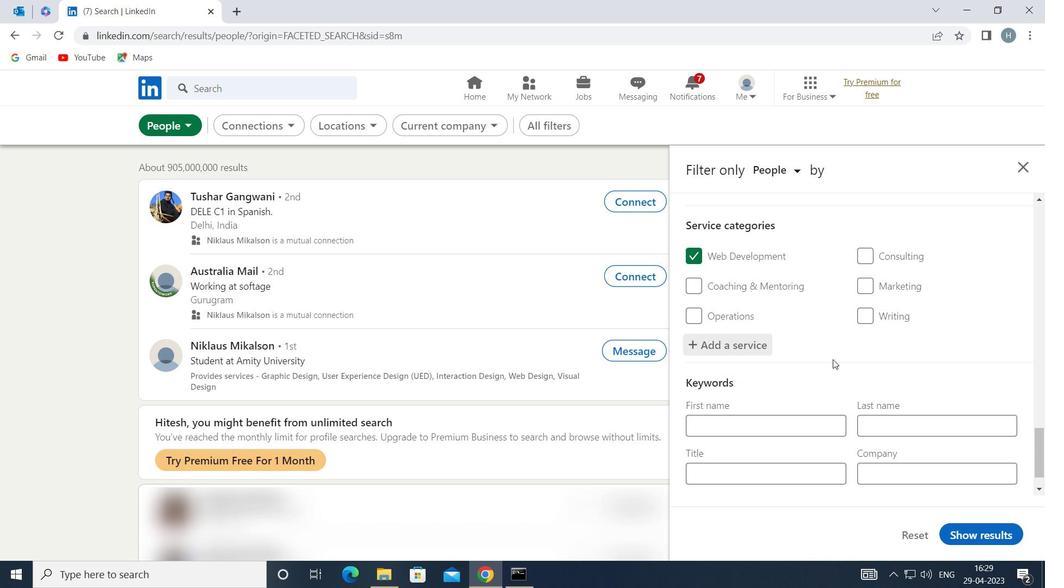 
Action: Mouse moved to (790, 428)
Screenshot: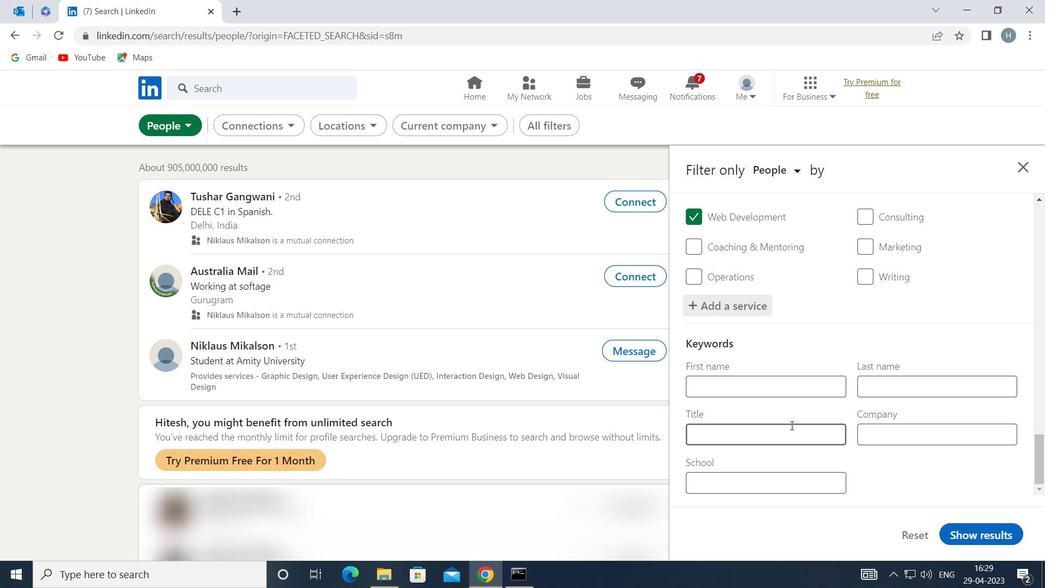 
Action: Mouse pressed left at (790, 428)
Screenshot: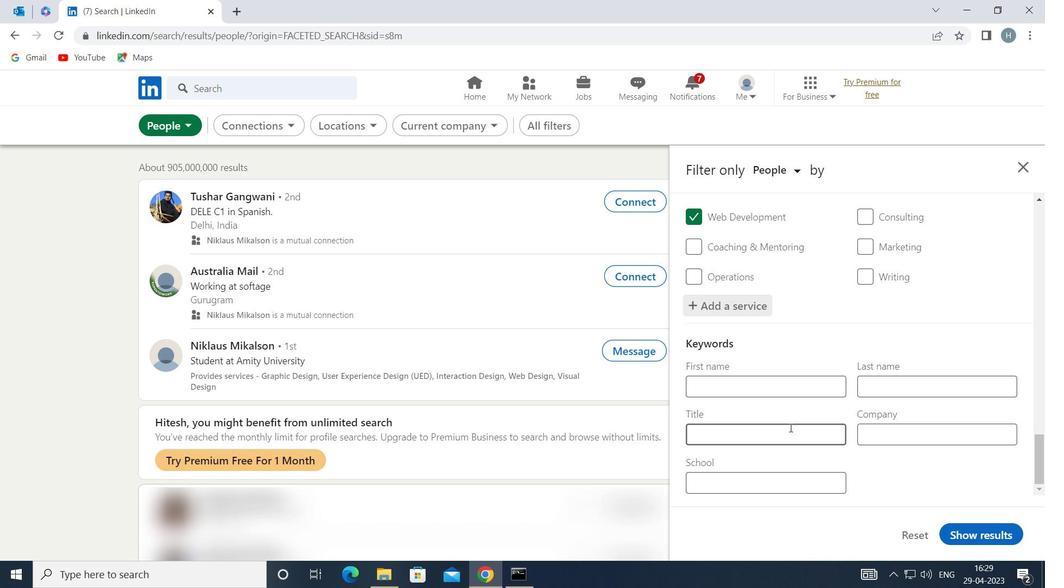 
Action: Mouse moved to (786, 426)
Screenshot: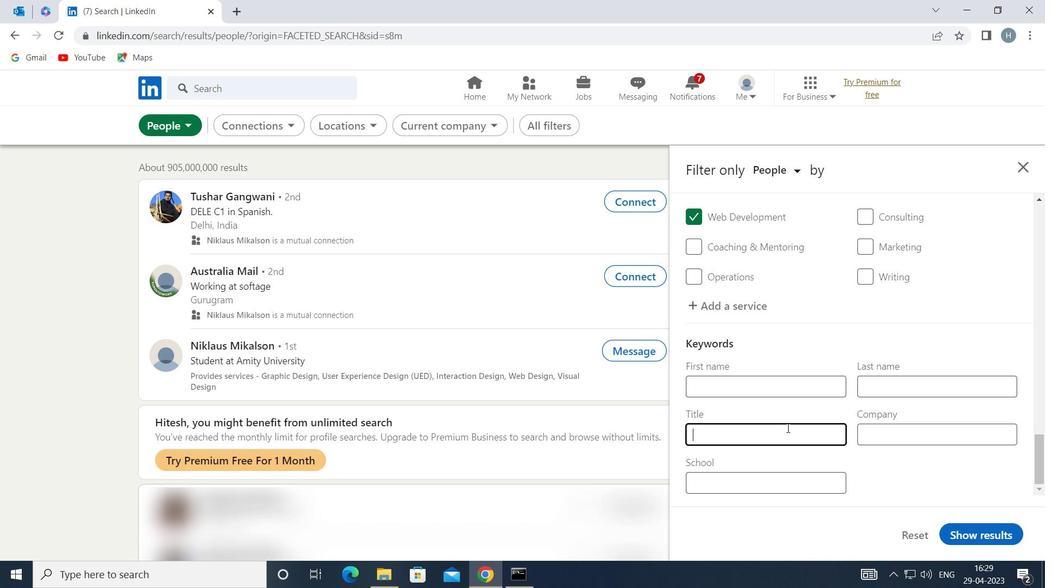 
Action: Key pressed <Key.shift>SECURITY<Key.space><Key.shift>GUARD
Screenshot: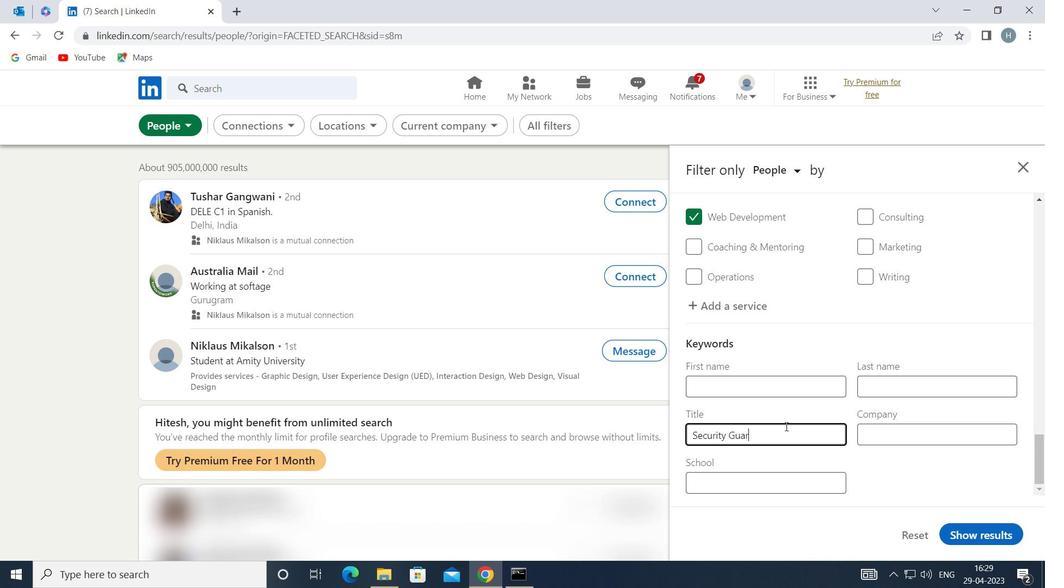 
Action: Mouse moved to (988, 528)
Screenshot: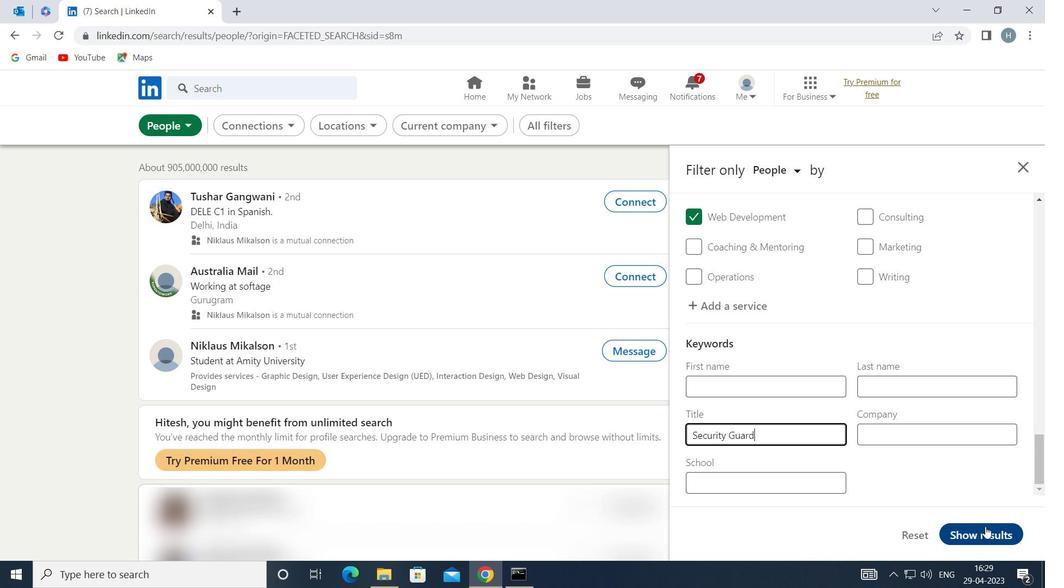 
Action: Mouse pressed left at (988, 528)
Screenshot: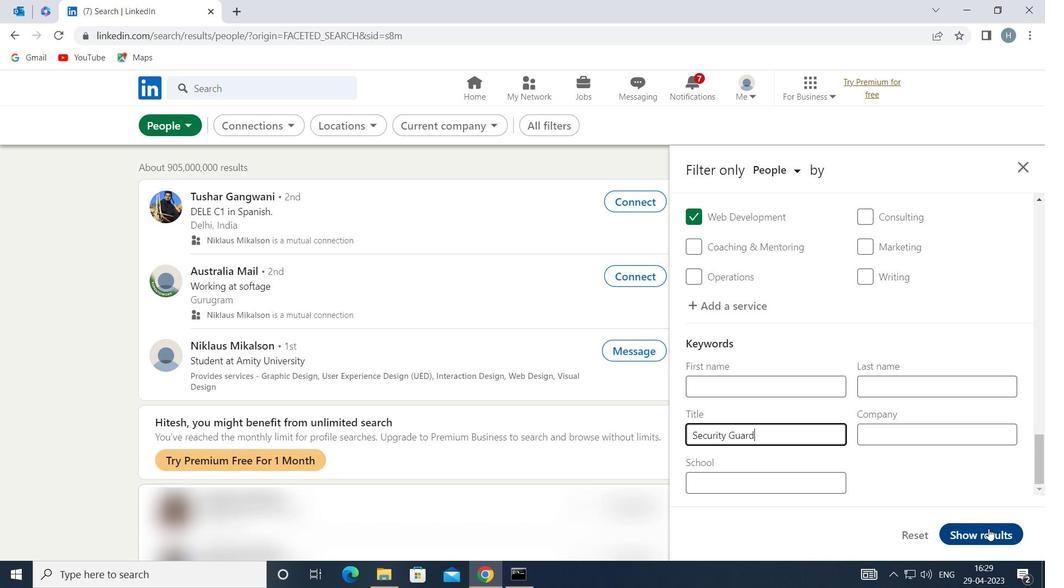 
Action: Mouse moved to (819, 393)
Screenshot: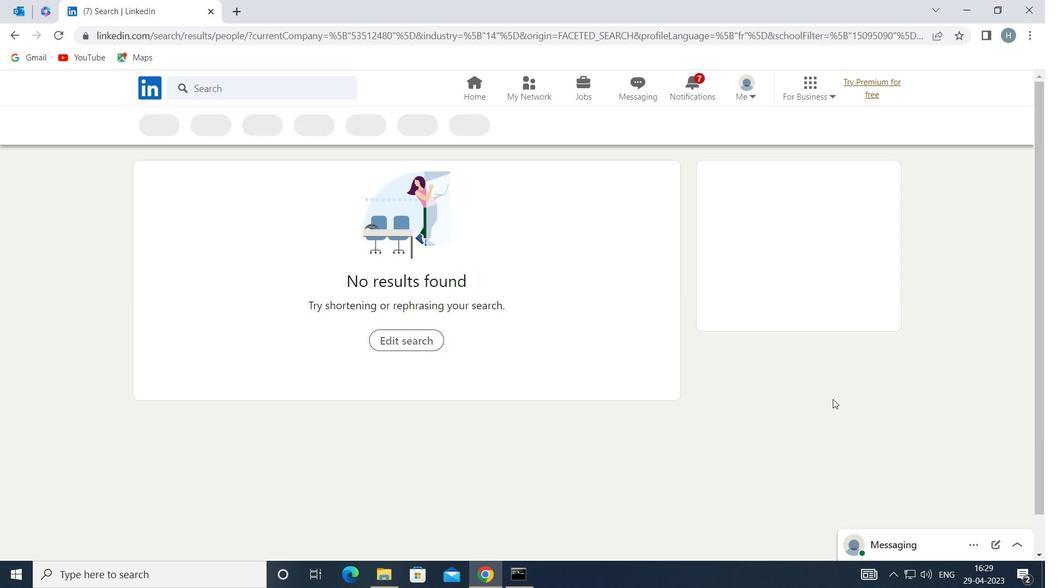 
